Task: Select end time 09:00PM.
Action: Mouse moved to (646, 79)
Screenshot: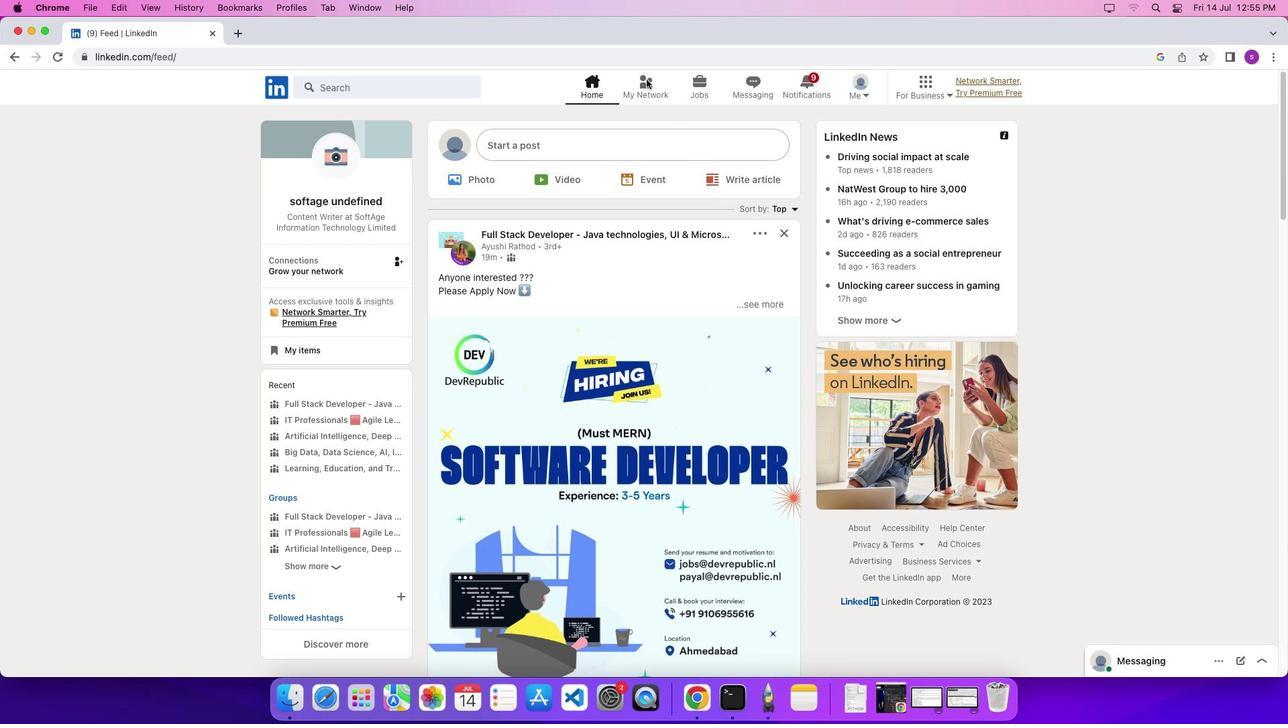 
Action: Mouse pressed left at (646, 79)
Screenshot: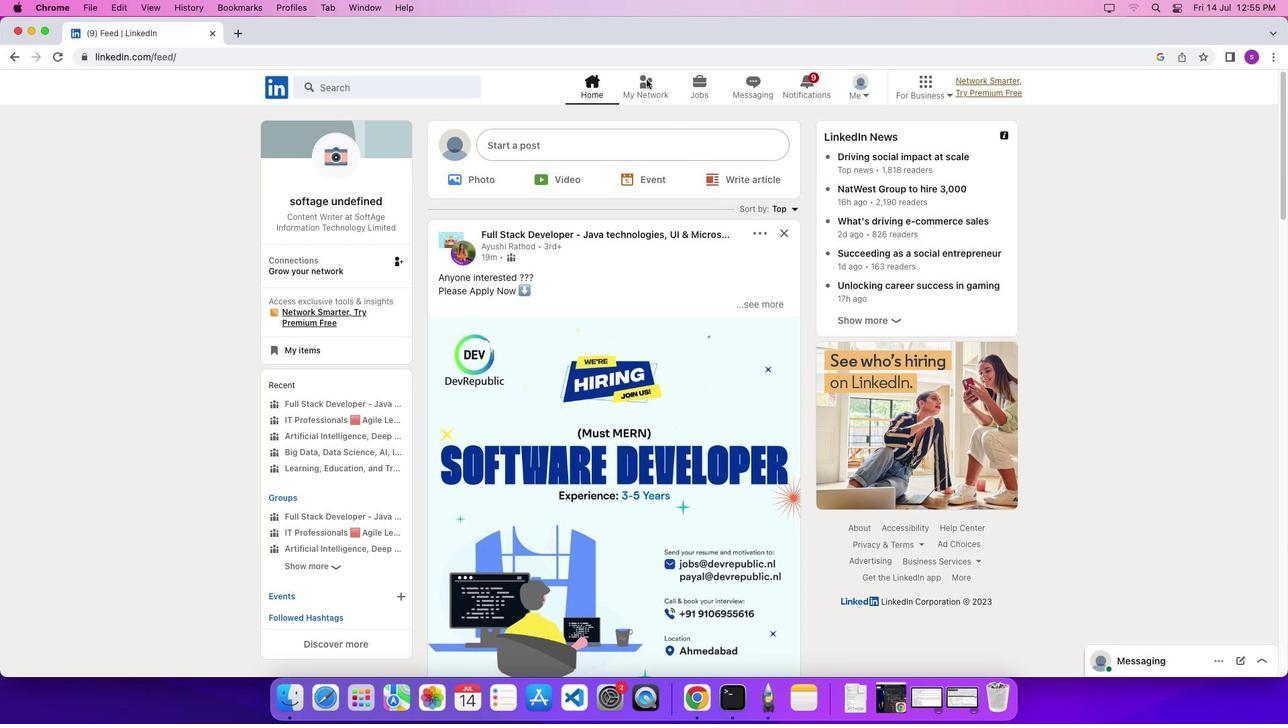 
Action: Mouse pressed left at (646, 79)
Screenshot: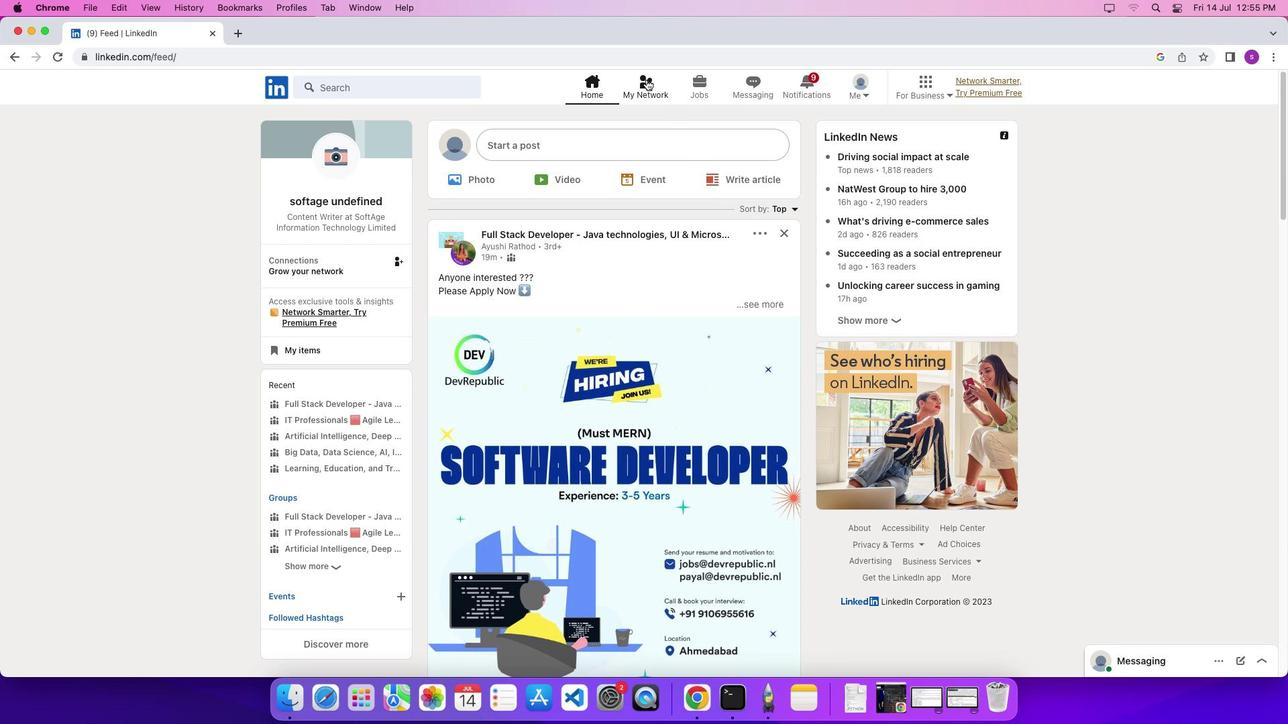 
Action: Mouse moved to (347, 258)
Screenshot: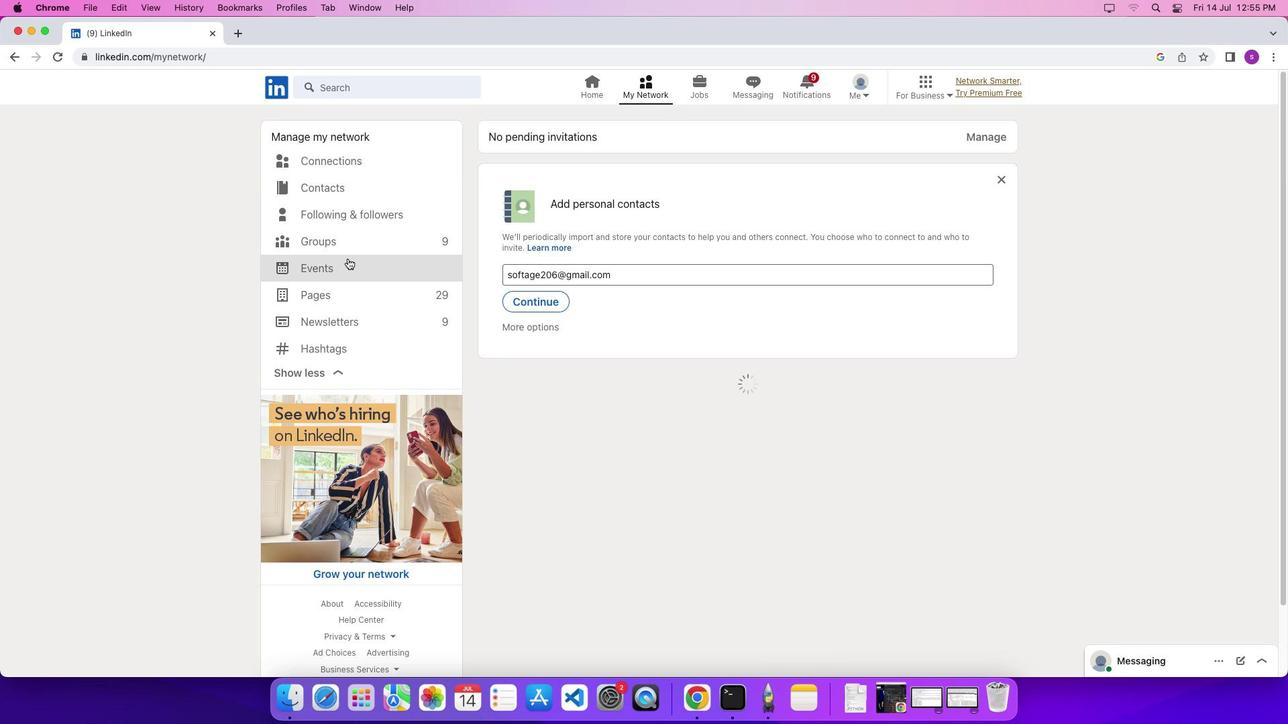 
Action: Mouse pressed left at (347, 258)
Screenshot: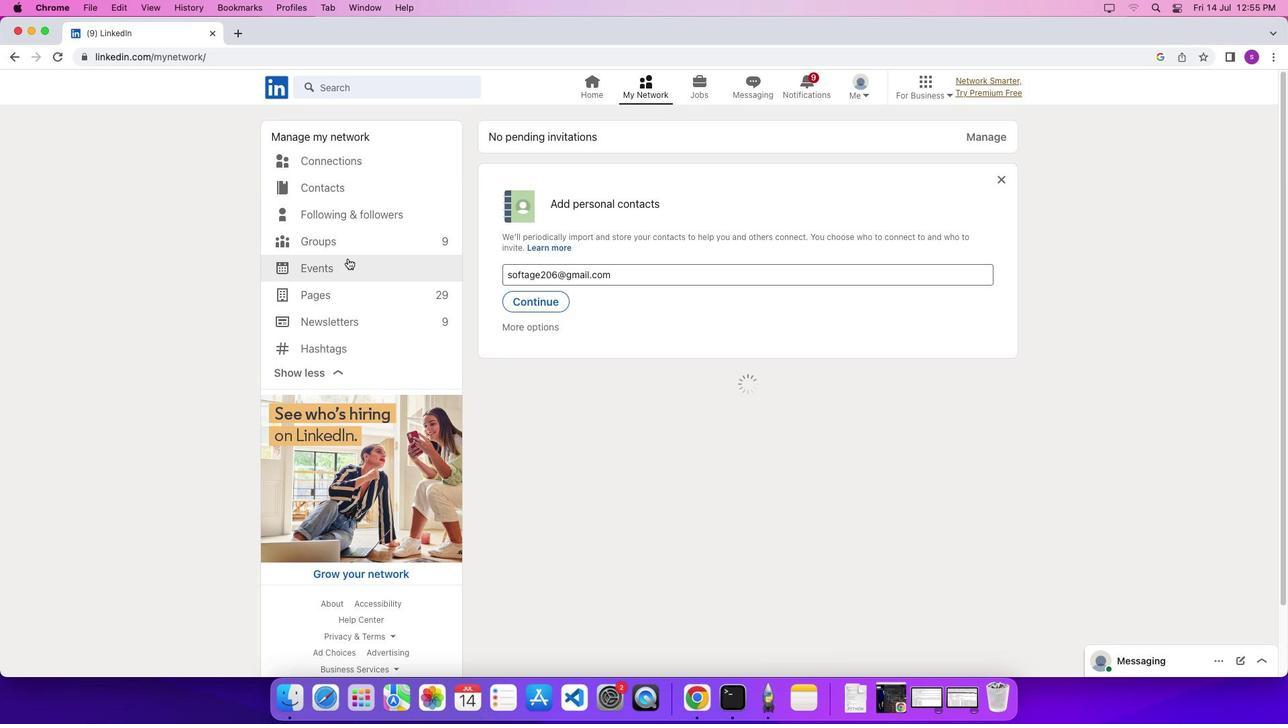 
Action: Mouse moved to (342, 261)
Screenshot: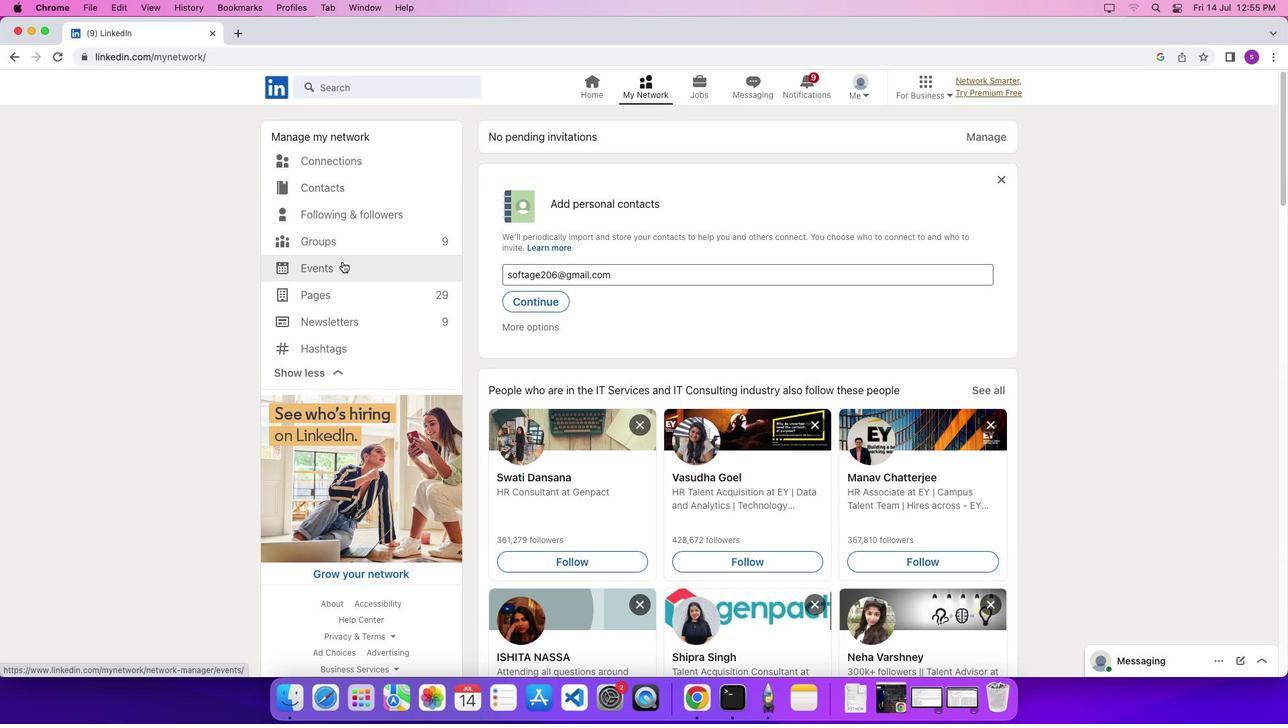 
Action: Mouse pressed left at (342, 261)
Screenshot: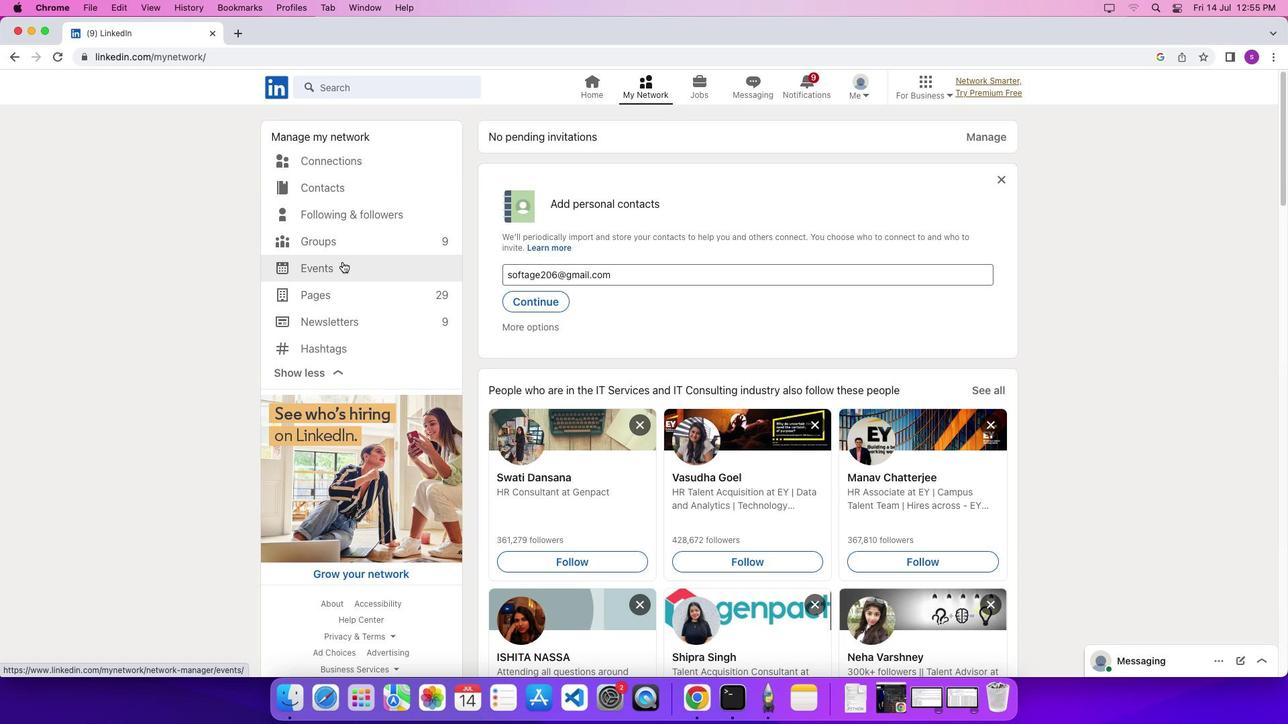 
Action: Mouse moved to (762, 140)
Screenshot: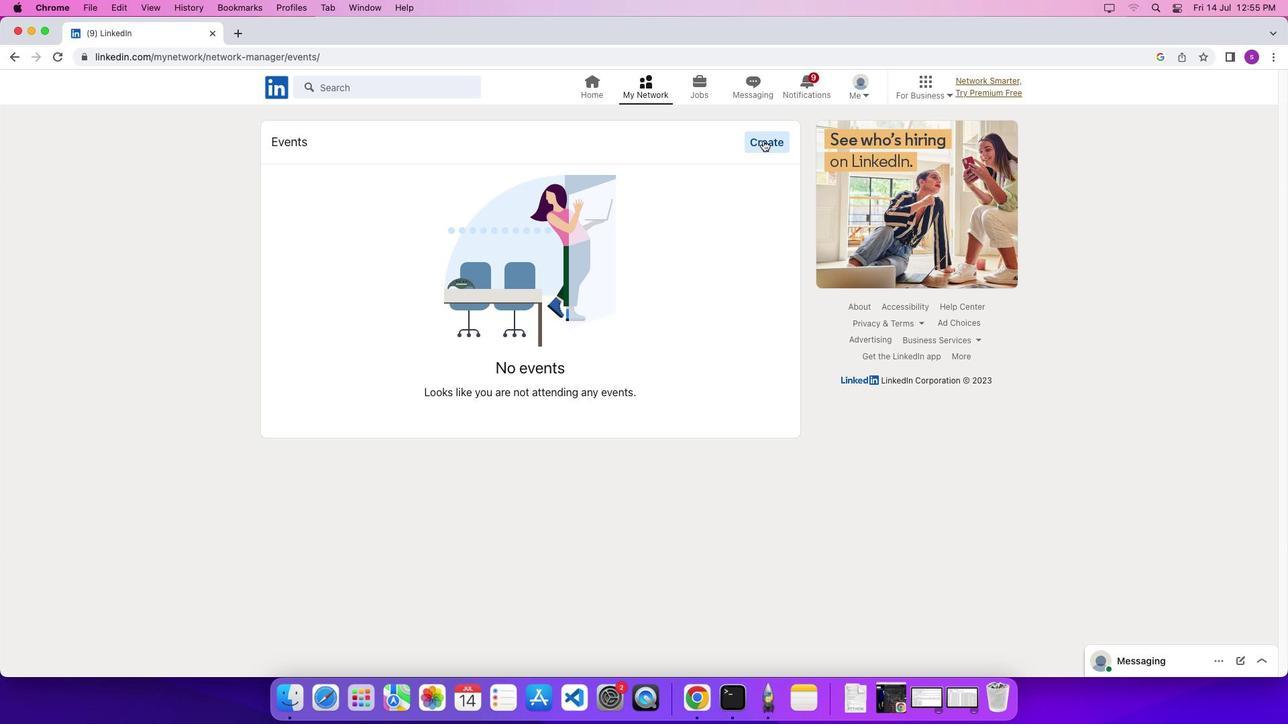 
Action: Mouse pressed left at (762, 140)
Screenshot: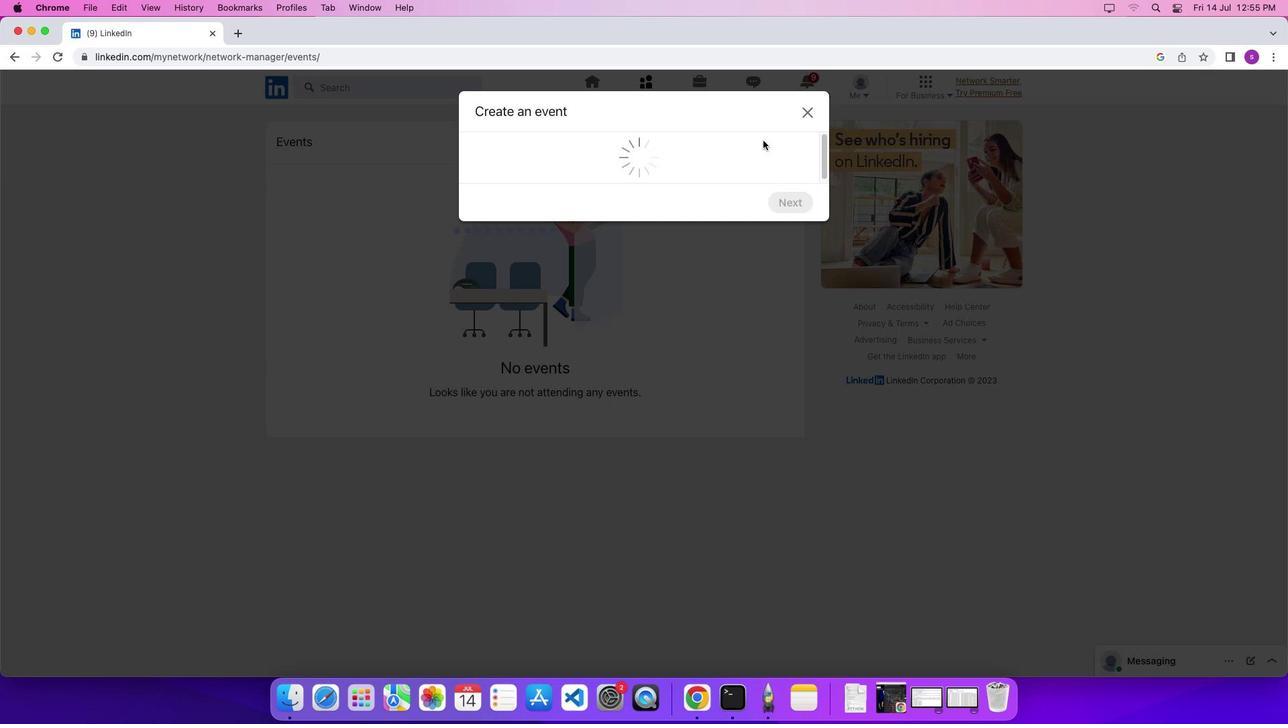 
Action: Mouse moved to (623, 420)
Screenshot: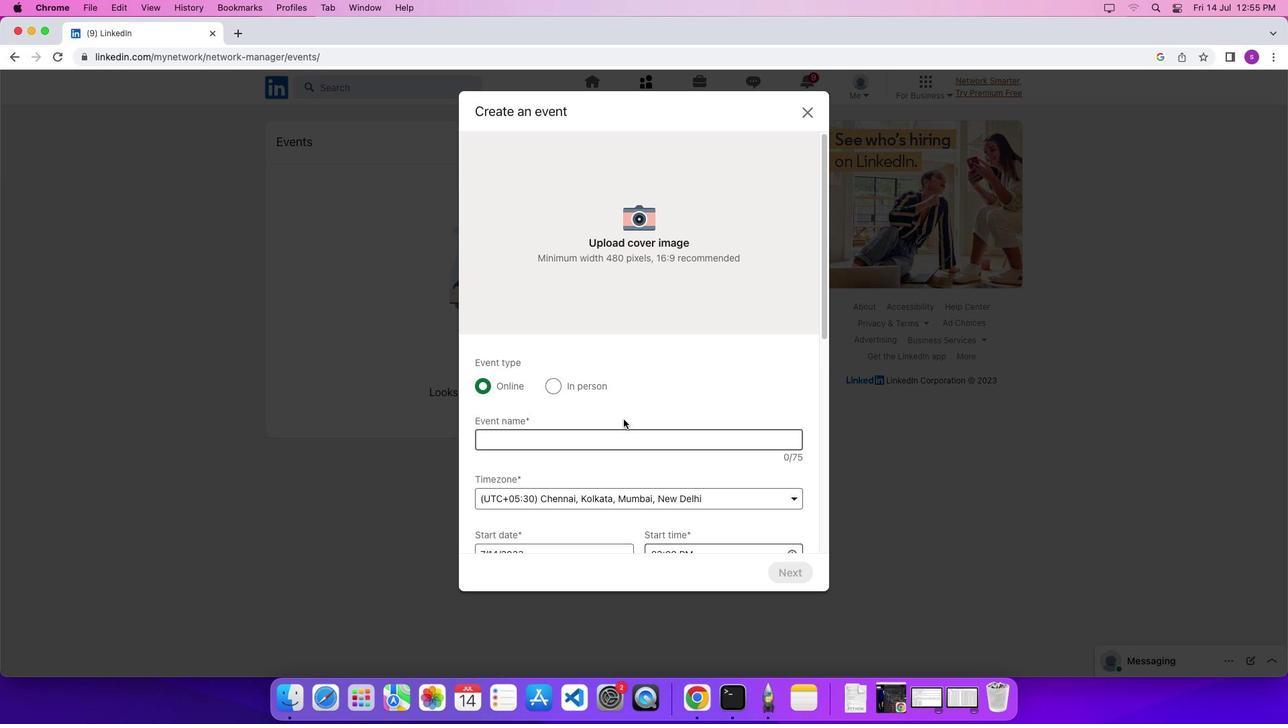 
Action: Mouse scrolled (623, 420) with delta (0, 0)
Screenshot: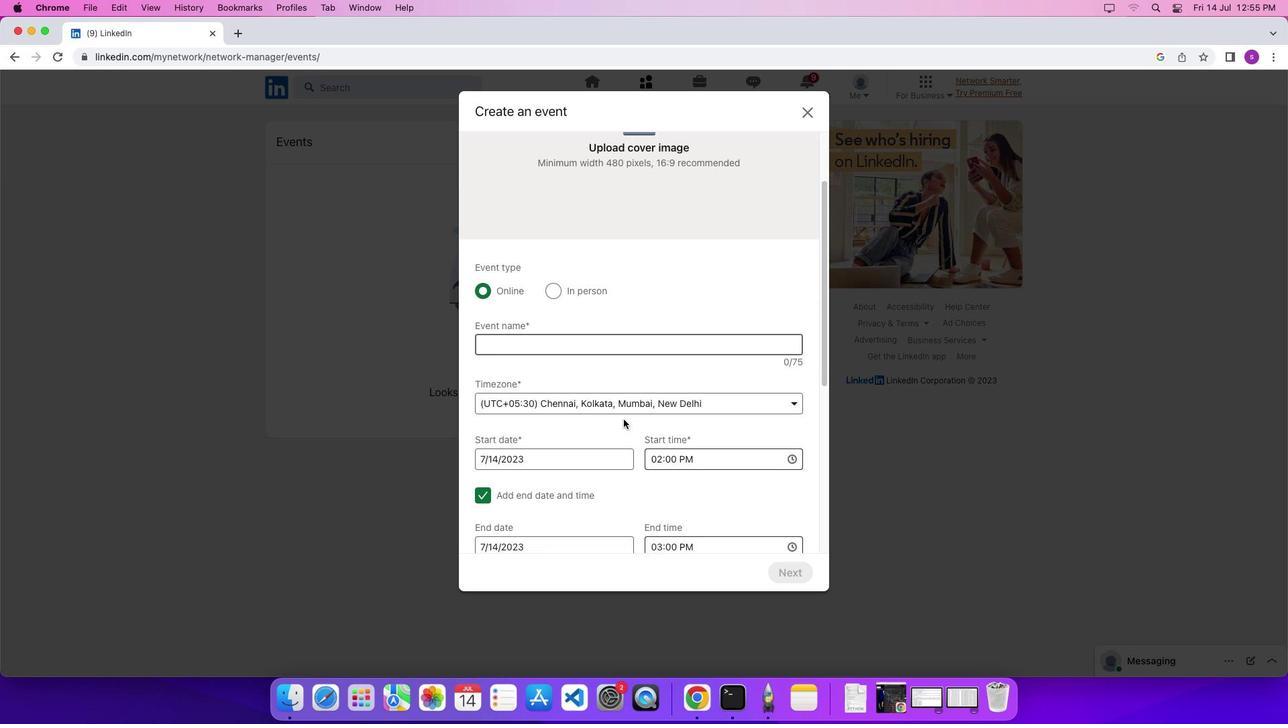 
Action: Mouse scrolled (623, 420) with delta (0, 0)
Screenshot: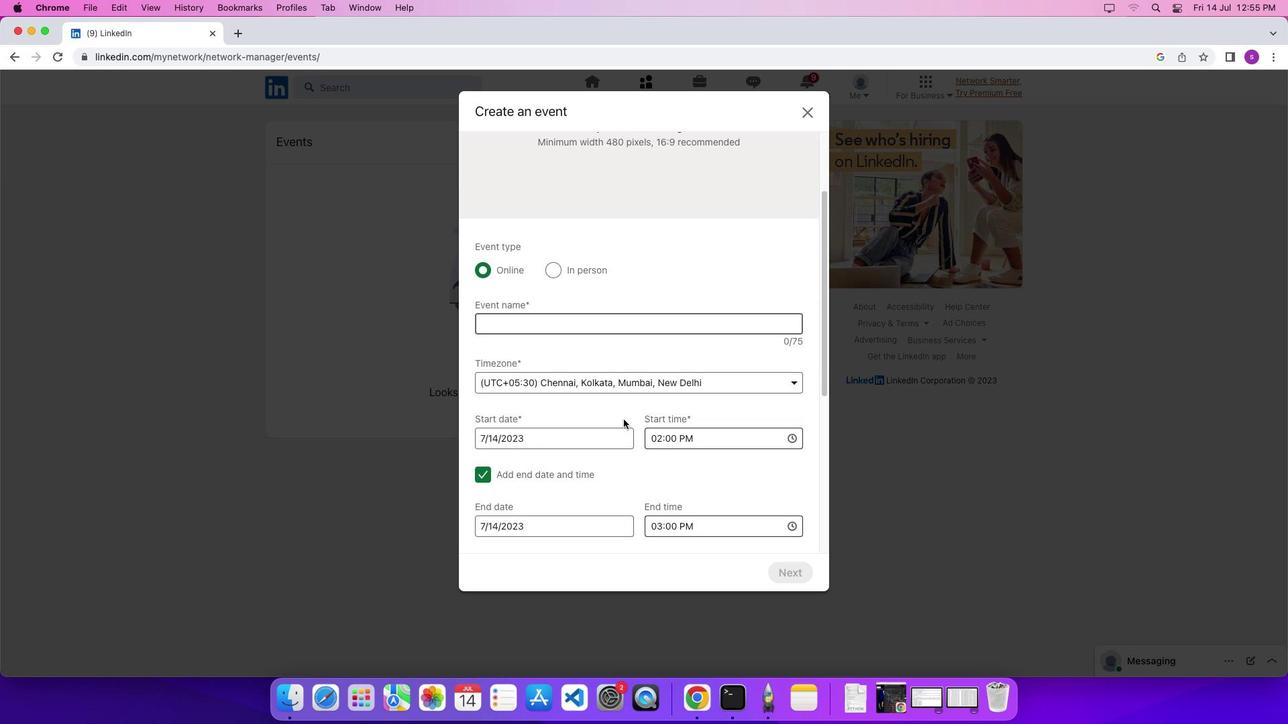 
Action: Mouse scrolled (623, 420) with delta (0, -2)
Screenshot: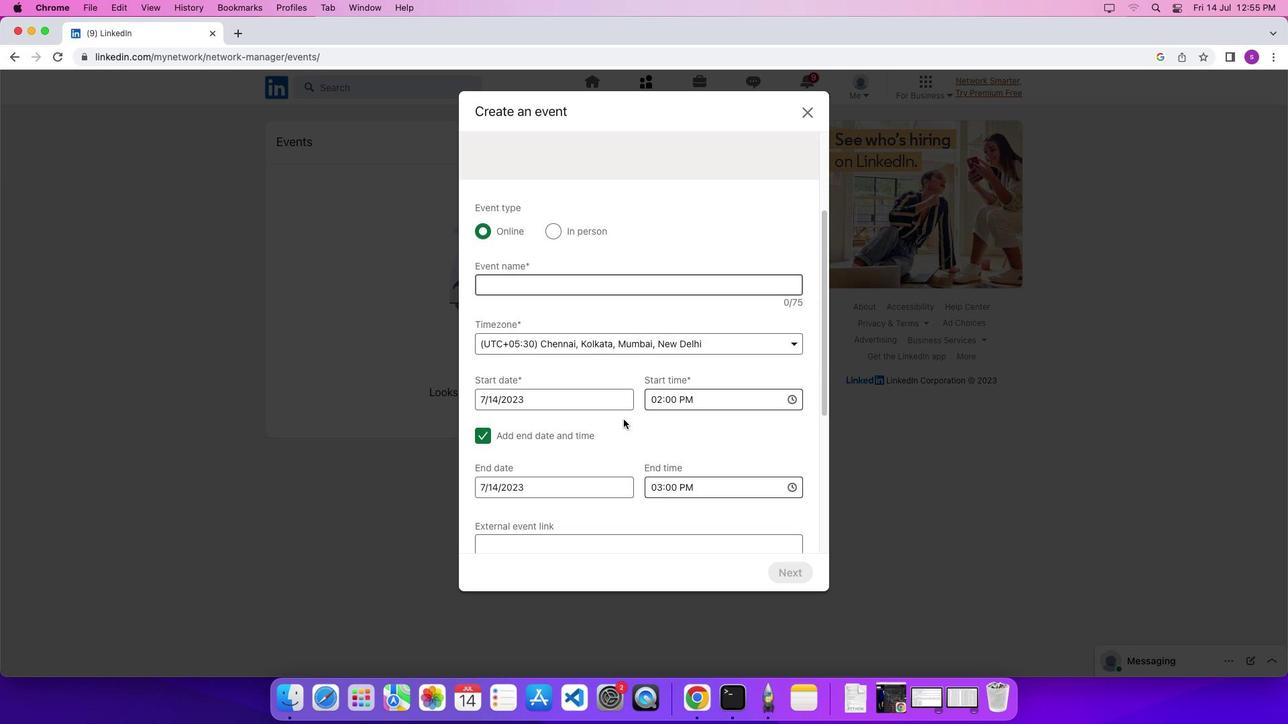 
Action: Mouse scrolled (623, 420) with delta (0, 0)
Screenshot: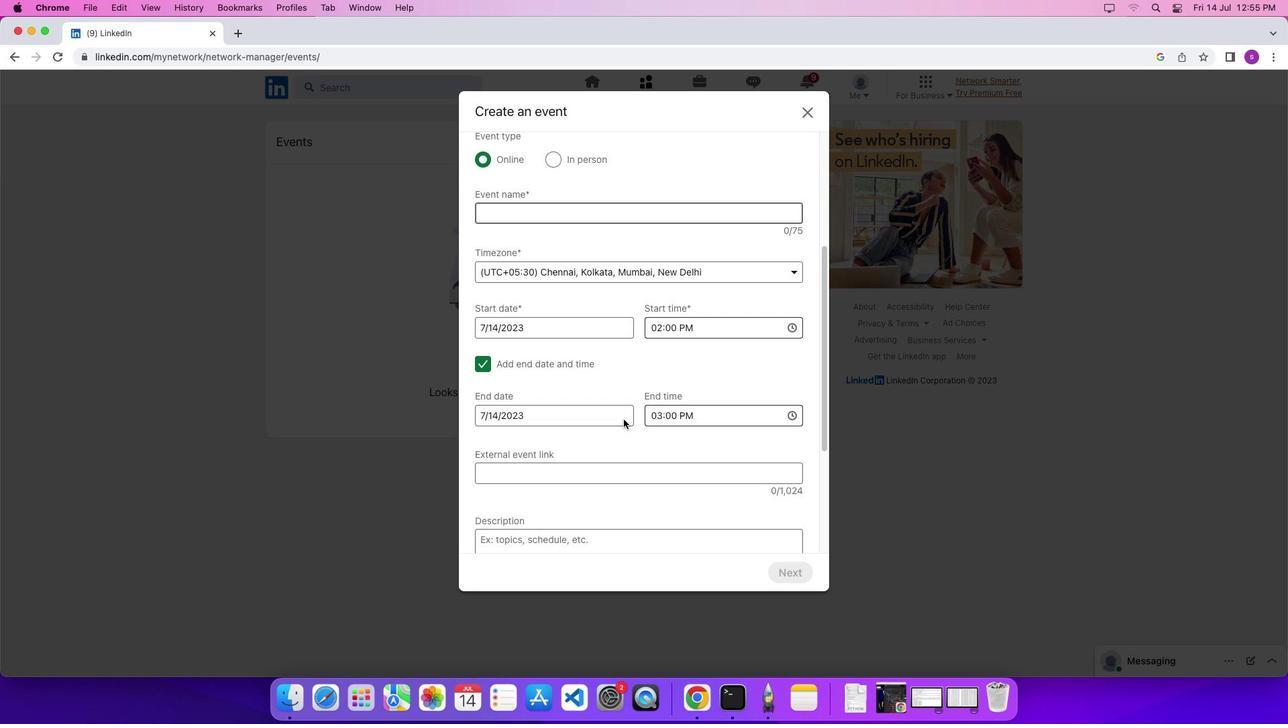 
Action: Mouse scrolled (623, 420) with delta (0, 0)
Screenshot: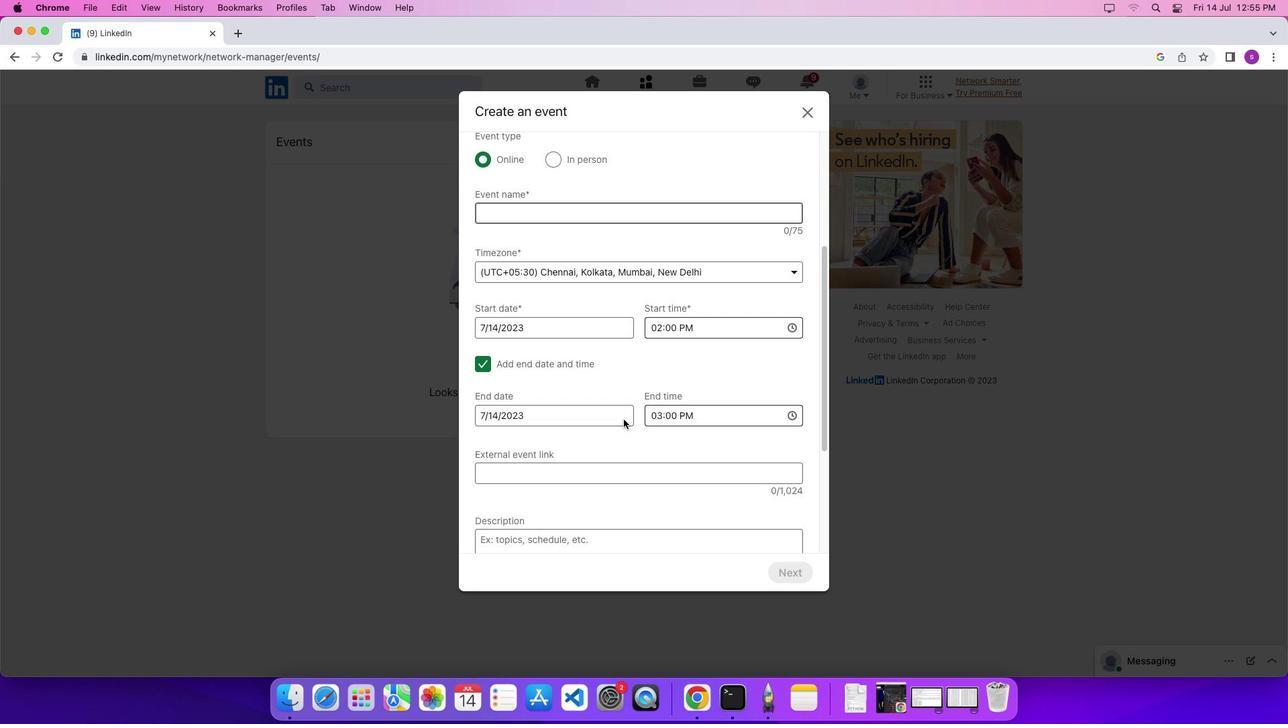 
Action: Mouse scrolled (623, 420) with delta (0, -2)
Screenshot: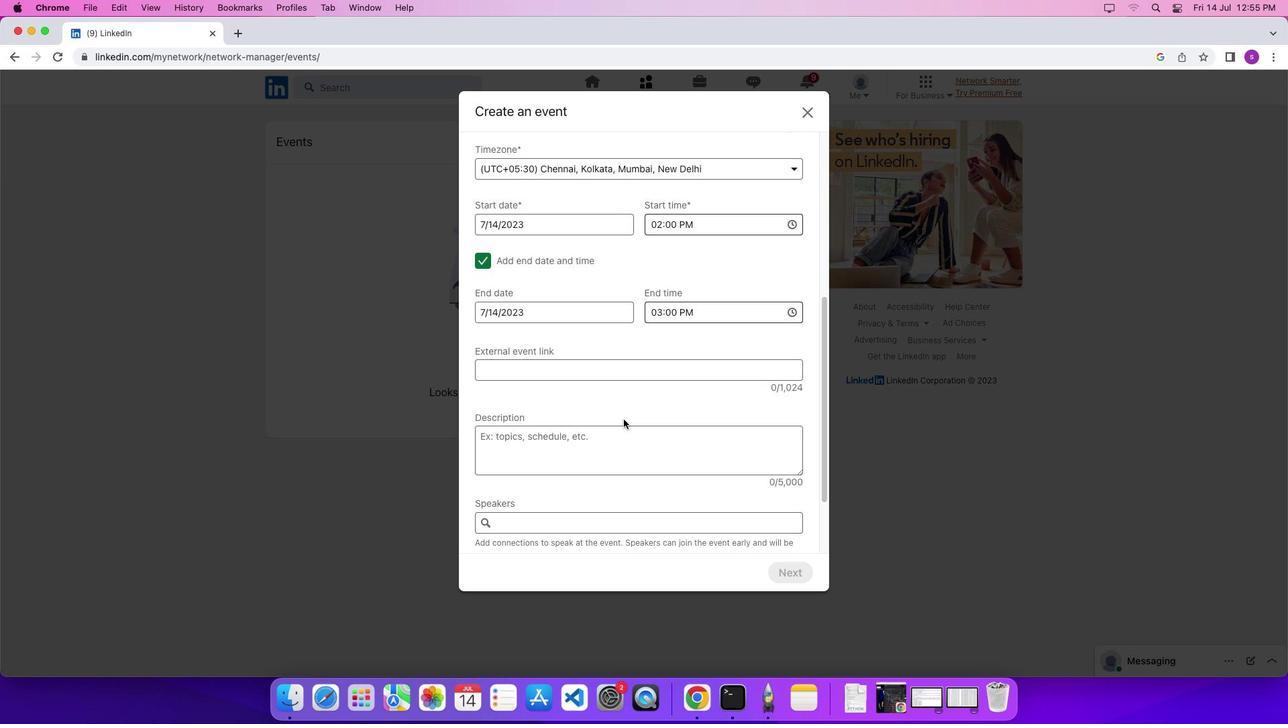 
Action: Mouse scrolled (623, 420) with delta (0, 0)
Screenshot: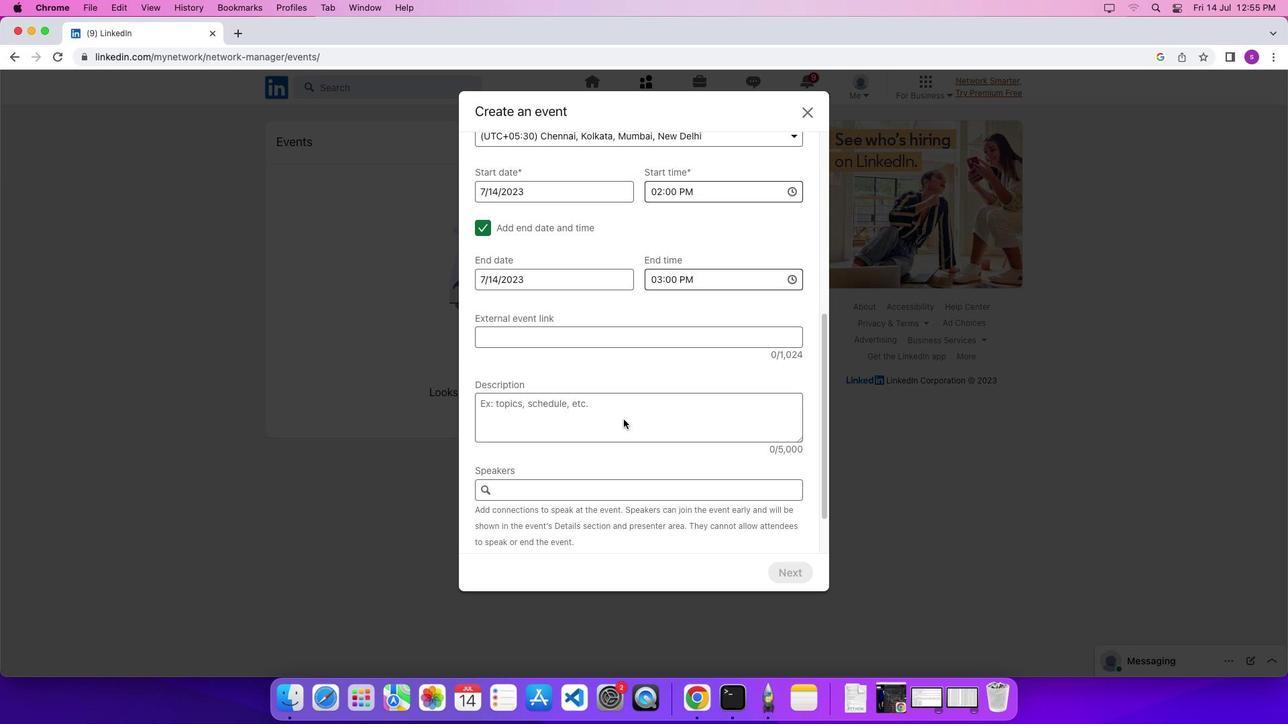 
Action: Mouse scrolled (623, 420) with delta (0, 0)
Screenshot: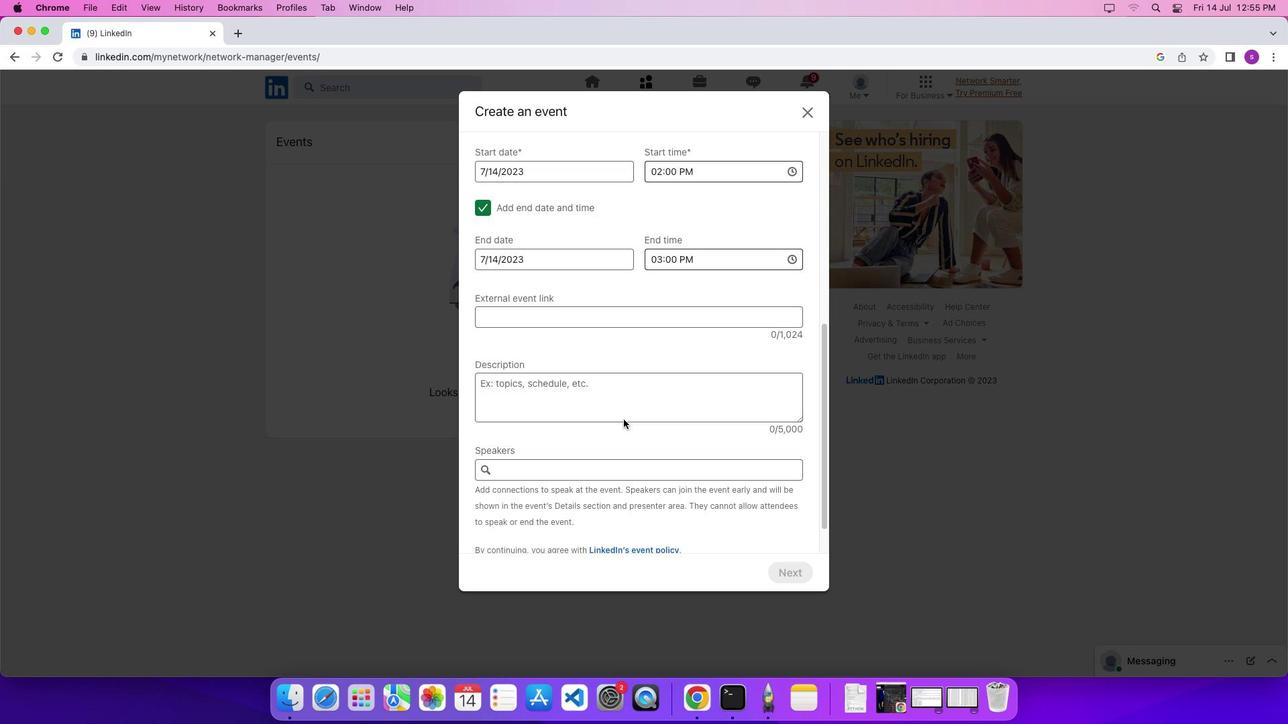 
Action: Mouse scrolled (623, 420) with delta (0, -2)
Screenshot: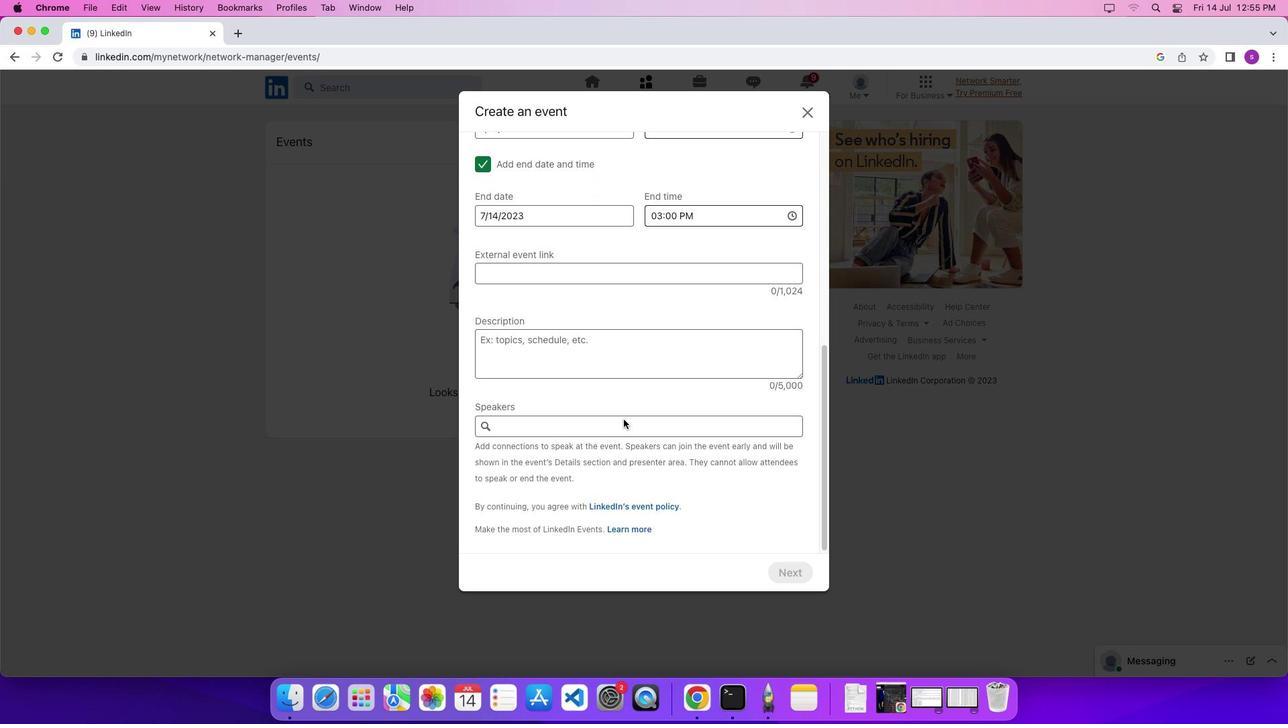 
Action: Mouse moved to (752, 213)
Screenshot: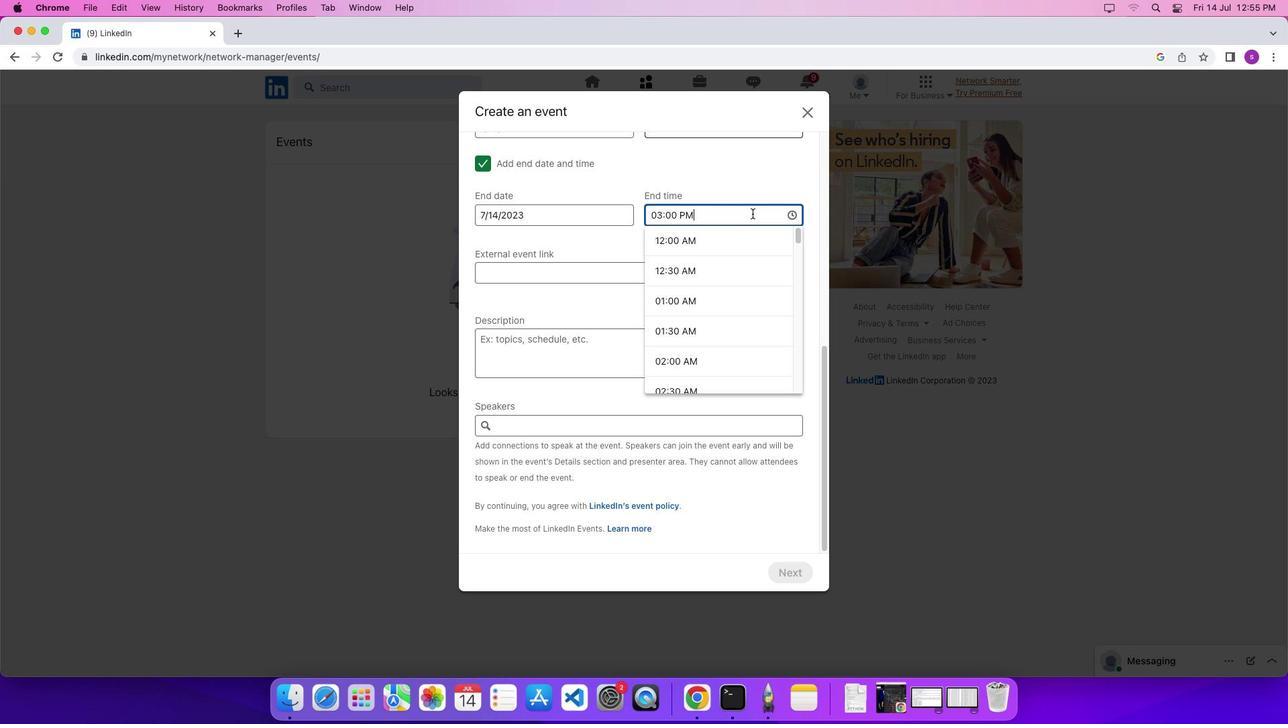 
Action: Mouse pressed left at (752, 213)
Screenshot: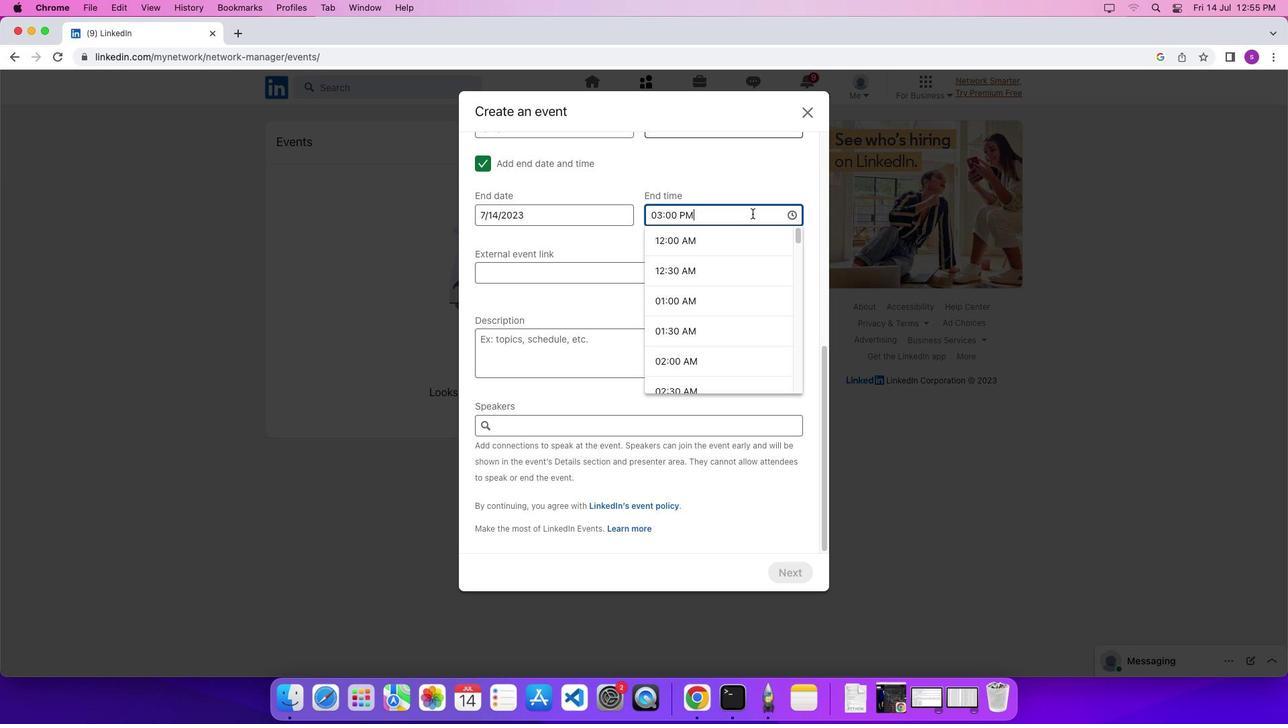 
Action: Mouse moved to (735, 281)
Screenshot: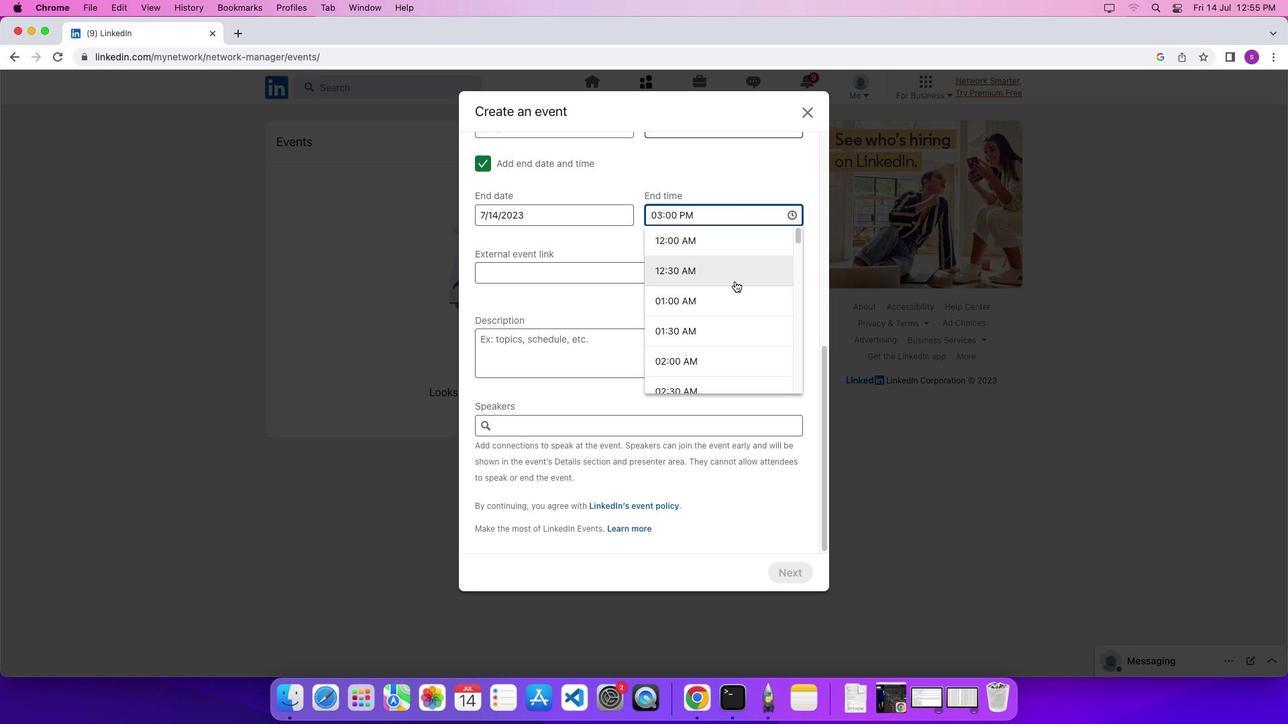 
Action: Mouse scrolled (735, 281) with delta (0, 0)
Screenshot: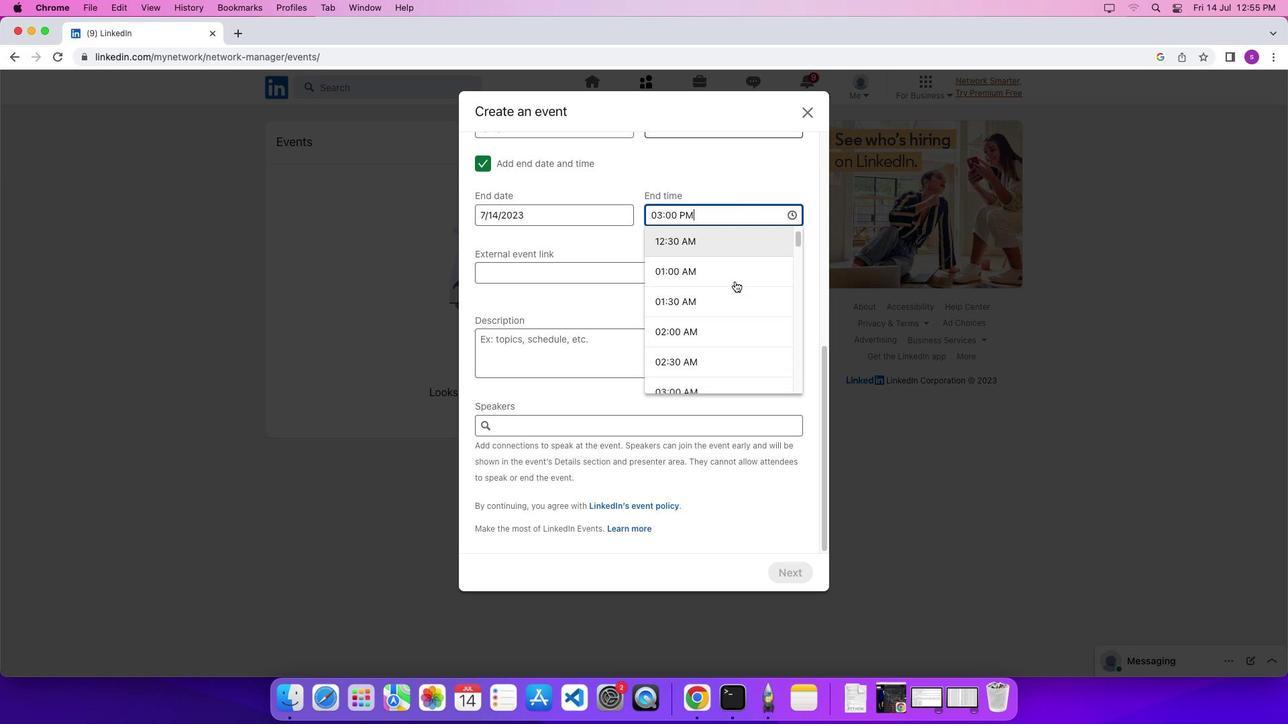 
Action: Mouse scrolled (735, 281) with delta (0, 0)
Screenshot: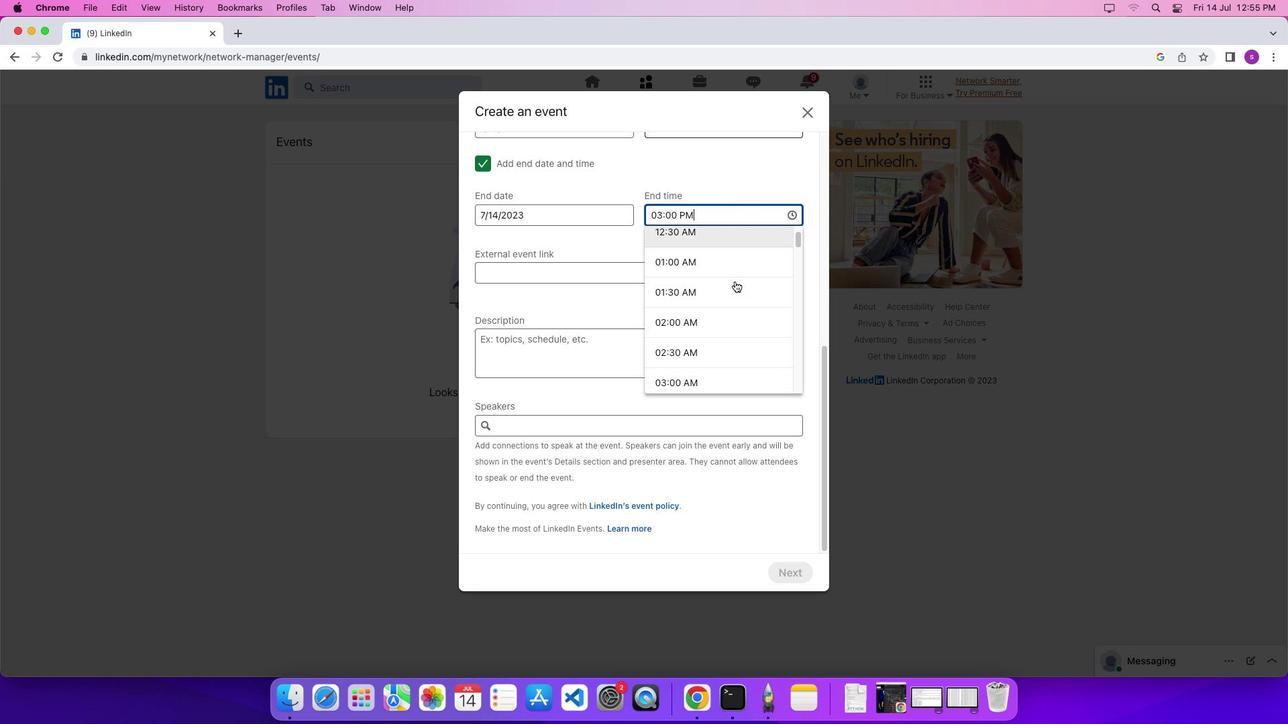 
Action: Mouse scrolled (735, 281) with delta (0, 0)
Screenshot: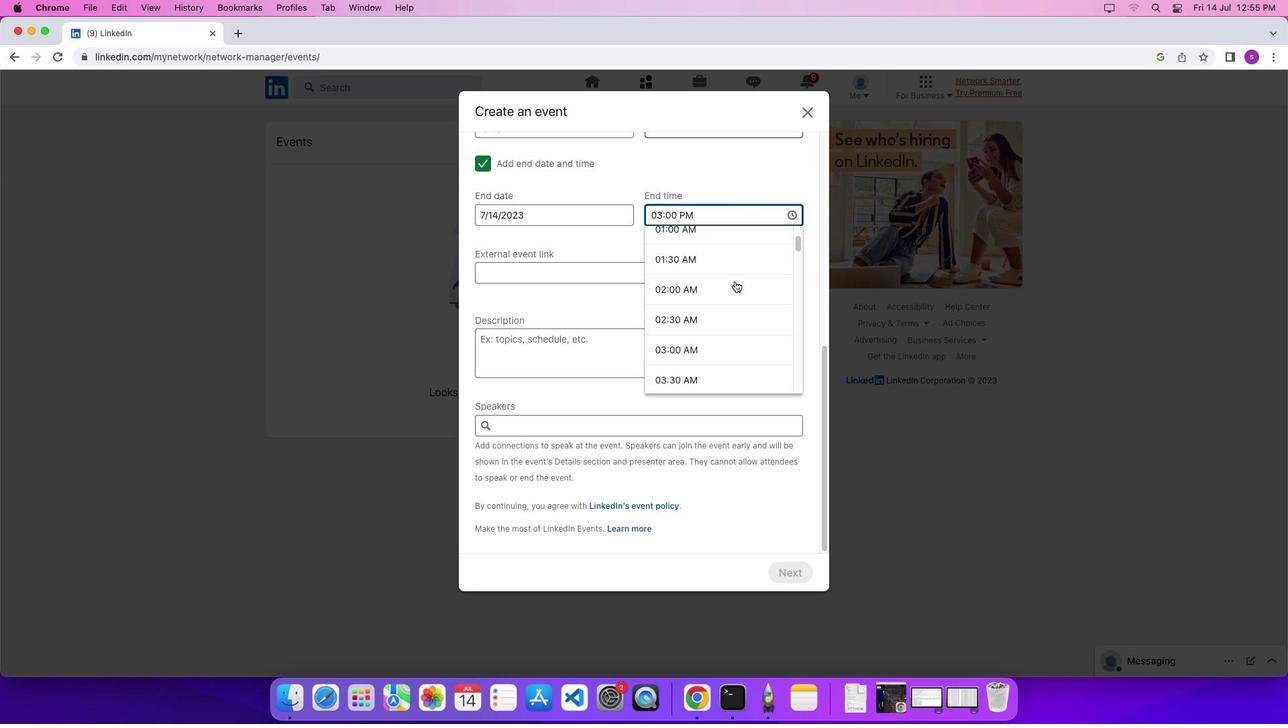 
Action: Mouse scrolled (735, 281) with delta (0, 0)
Screenshot: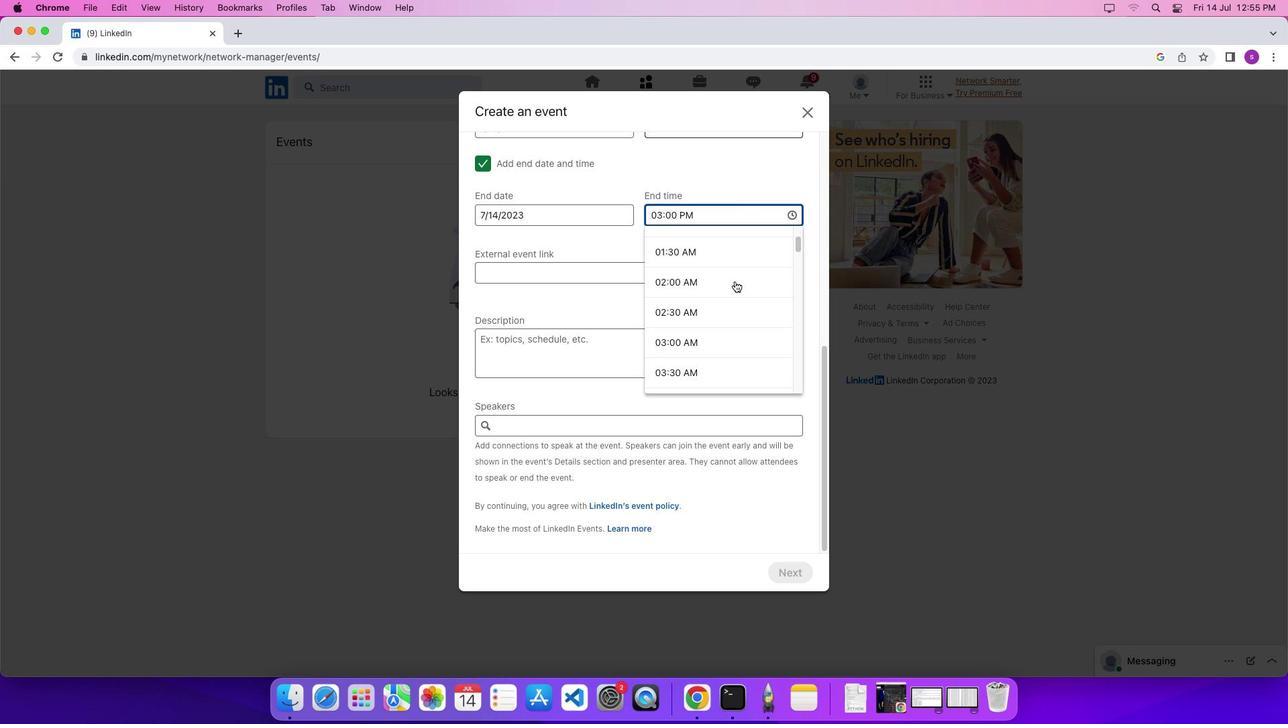 
Action: Mouse scrolled (735, 281) with delta (0, 0)
Screenshot: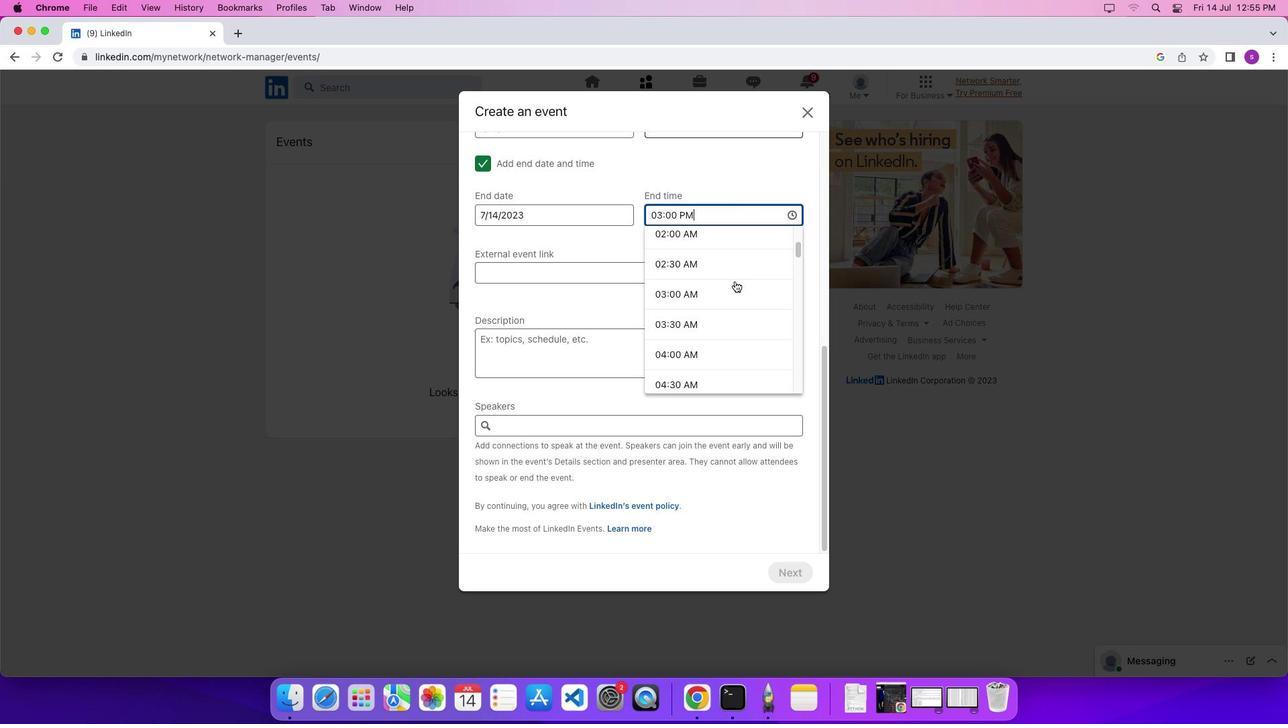 
Action: Mouse scrolled (735, 281) with delta (0, 0)
Screenshot: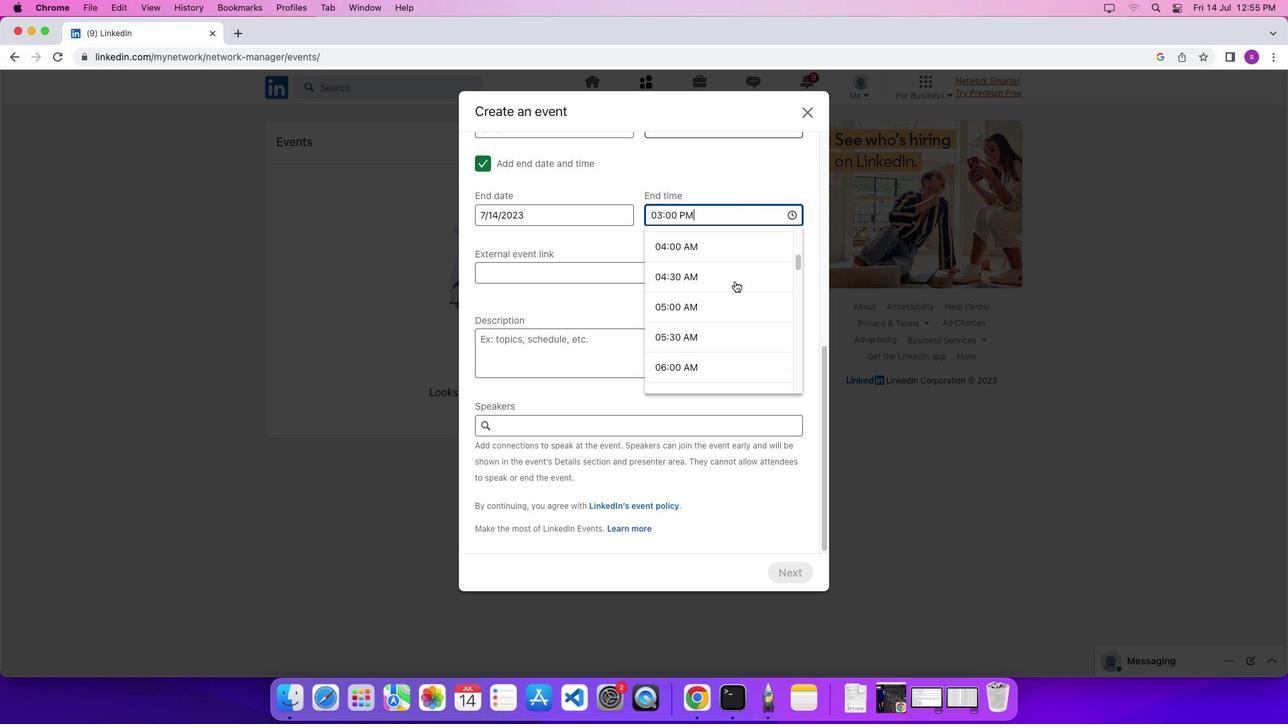 
Action: Mouse scrolled (735, 281) with delta (0, -2)
Screenshot: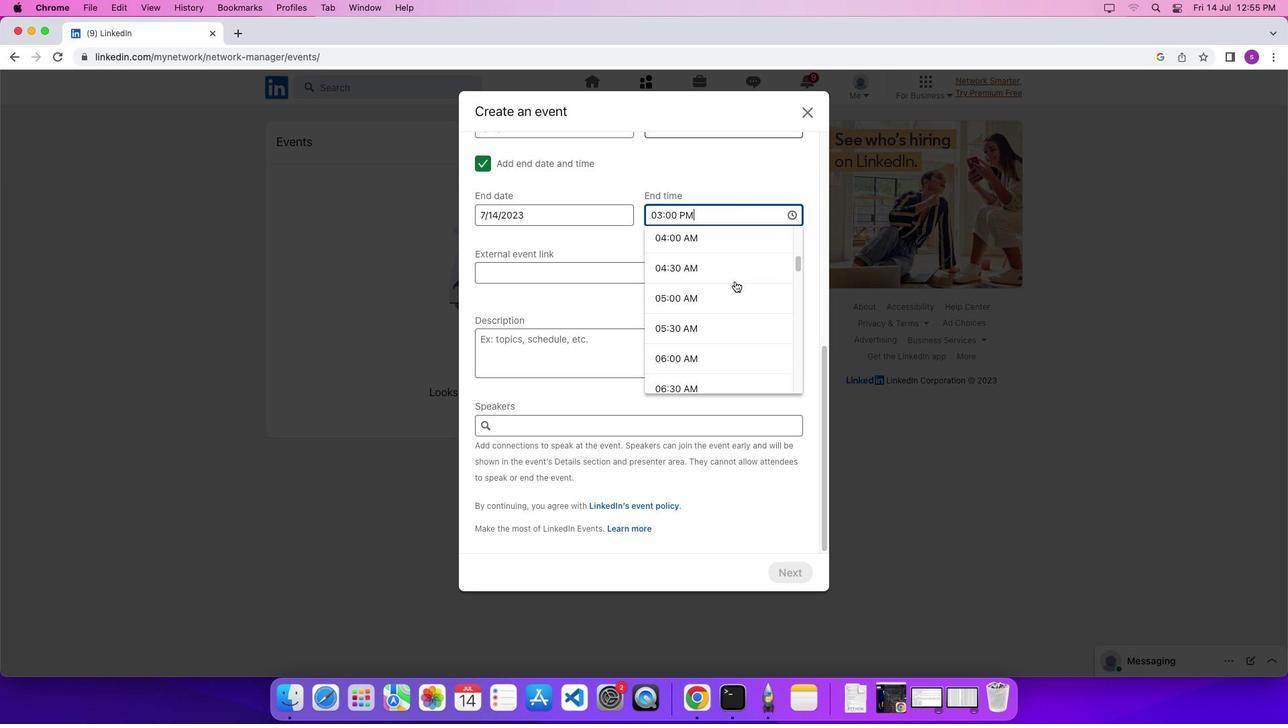 
Action: Mouse scrolled (735, 281) with delta (0, 0)
Screenshot: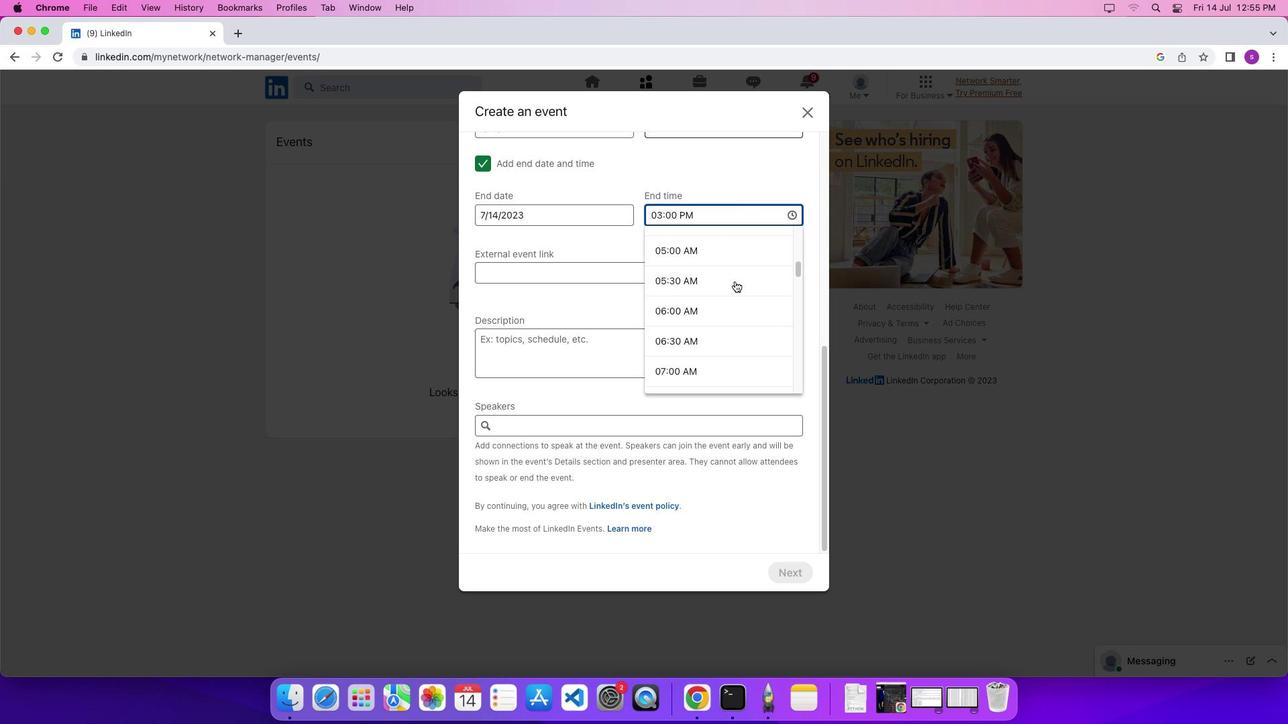 
Action: Mouse scrolled (735, 281) with delta (0, 0)
Screenshot: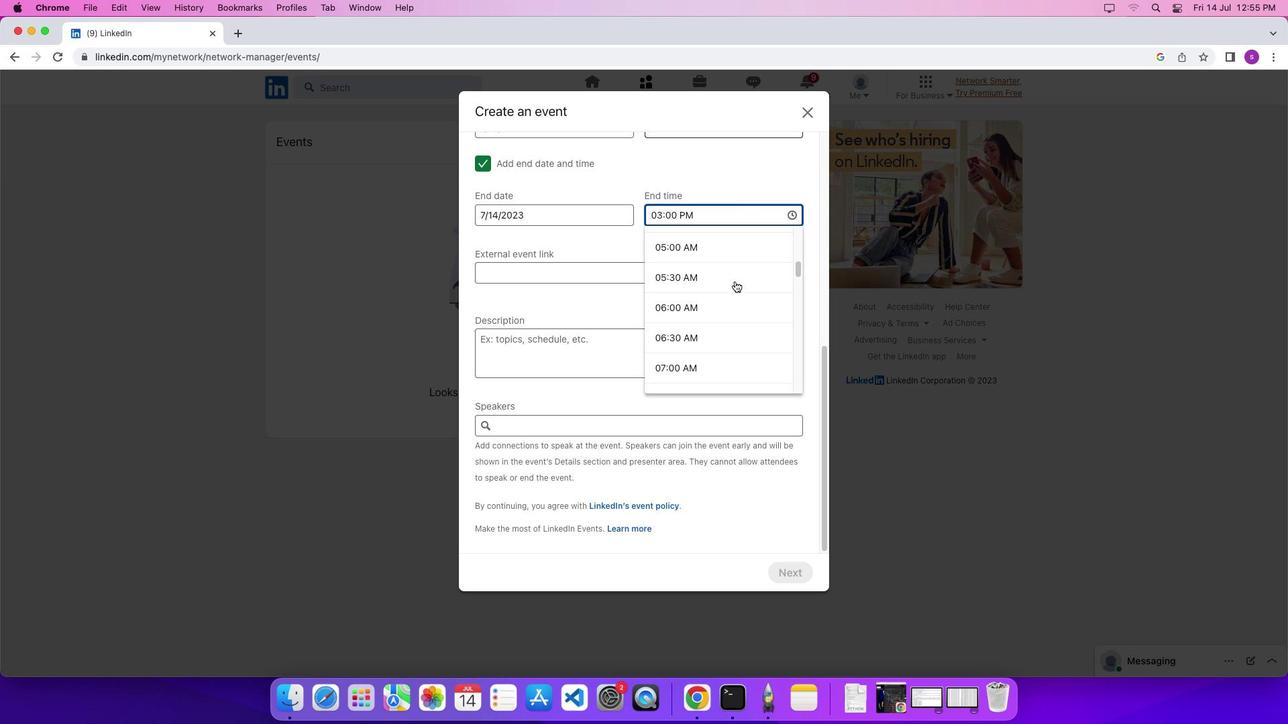 
Action: Mouse scrolled (735, 281) with delta (0, 0)
Screenshot: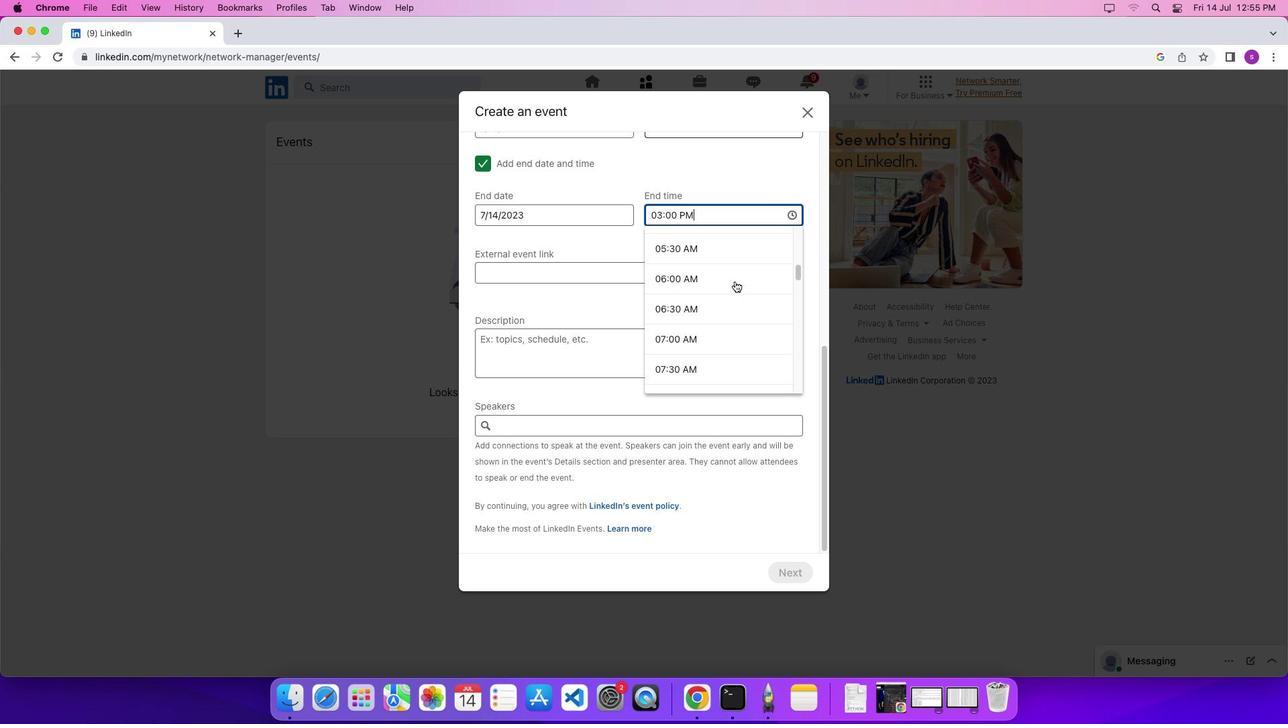 
Action: Mouse scrolled (735, 281) with delta (0, 0)
Screenshot: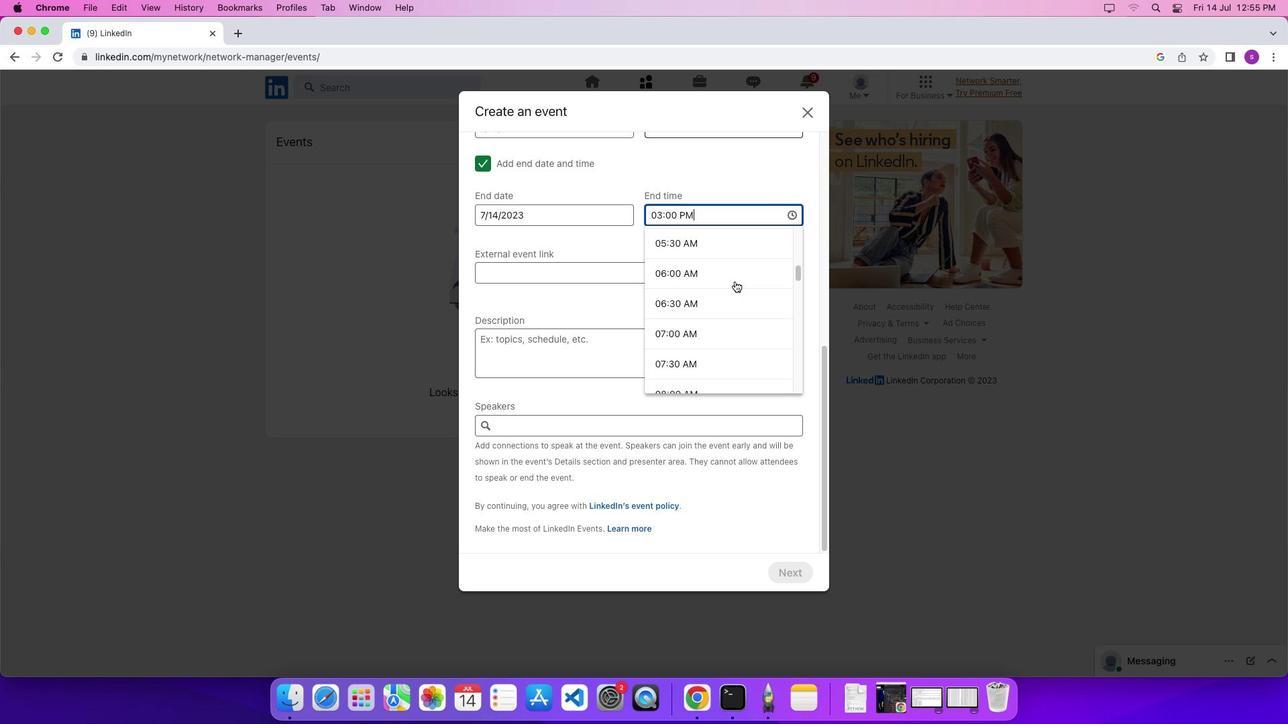 
Action: Mouse scrolled (735, 281) with delta (0, 0)
Screenshot: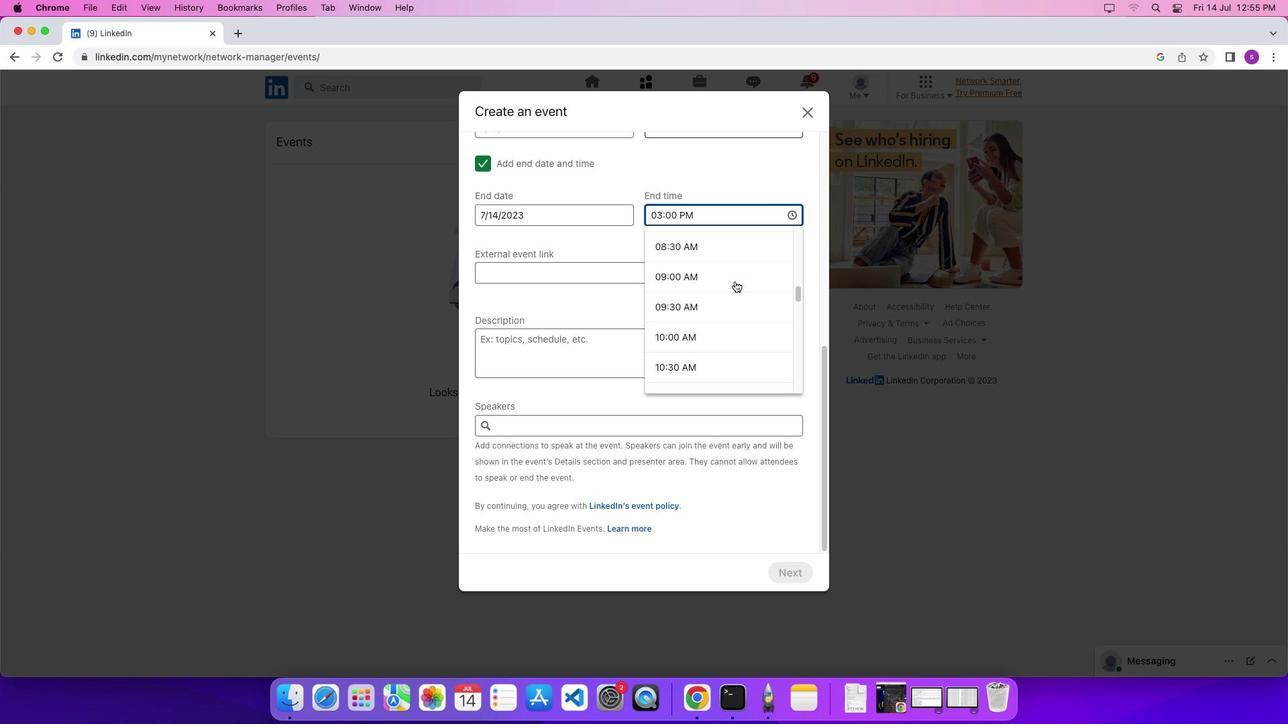 
Action: Mouse scrolled (735, 281) with delta (0, 0)
Screenshot: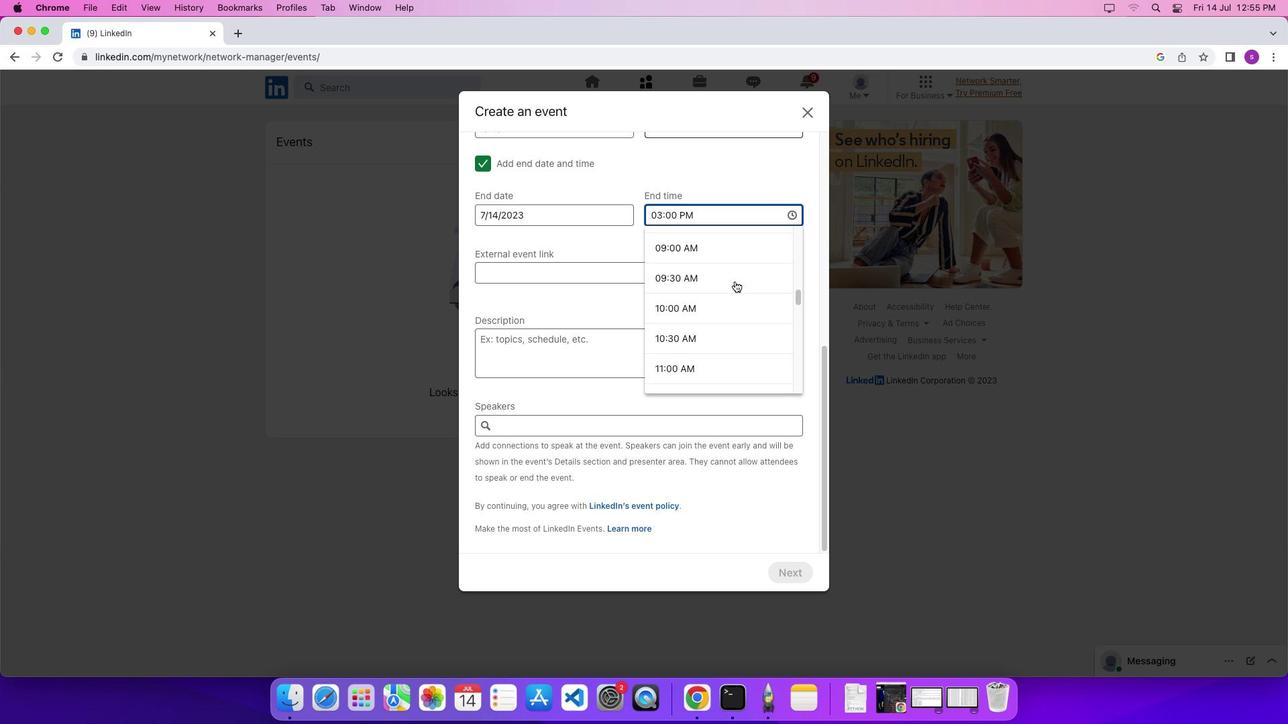 
Action: Mouse scrolled (735, 281) with delta (0, -4)
Screenshot: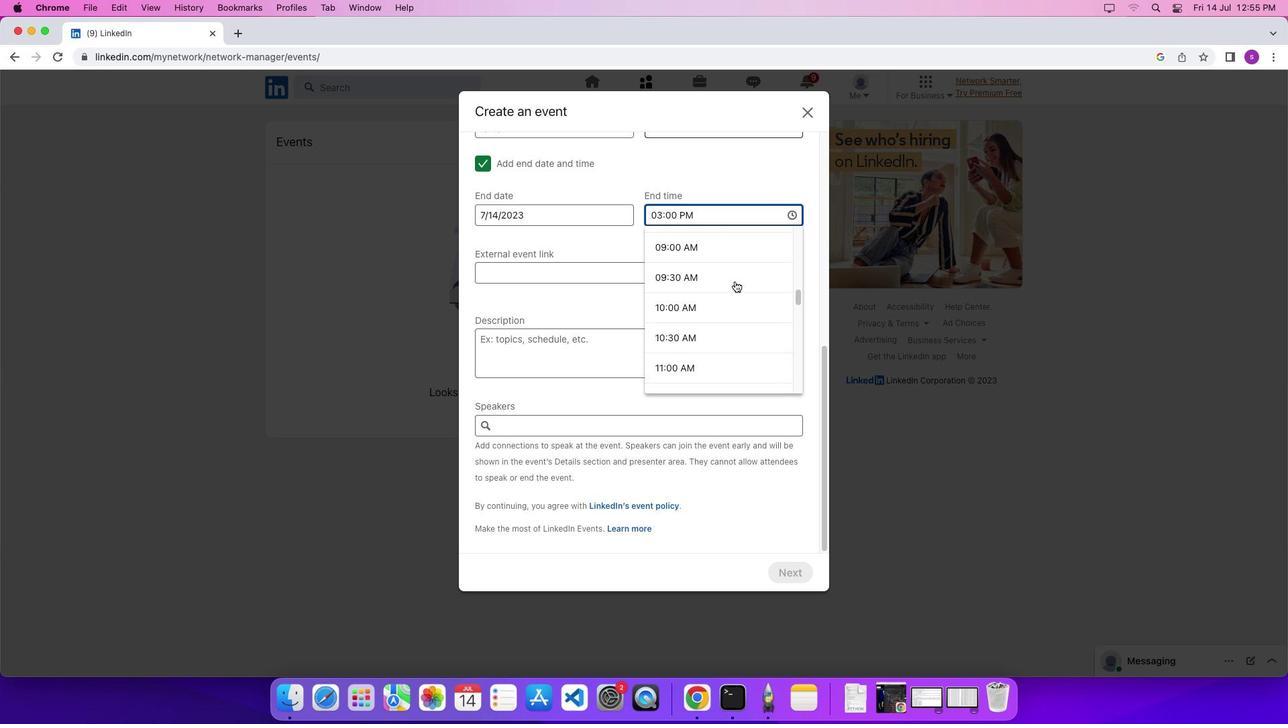 
Action: Mouse scrolled (735, 281) with delta (0, 0)
Screenshot: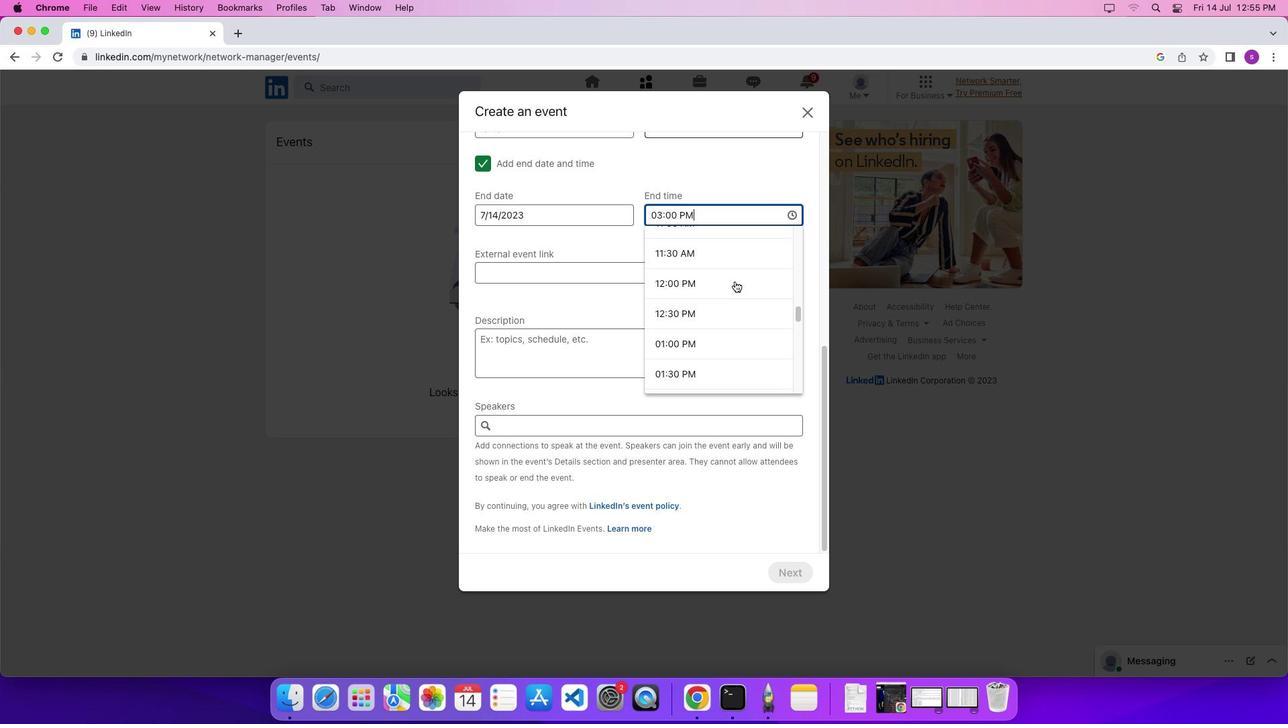
Action: Mouse scrolled (735, 281) with delta (0, 0)
Screenshot: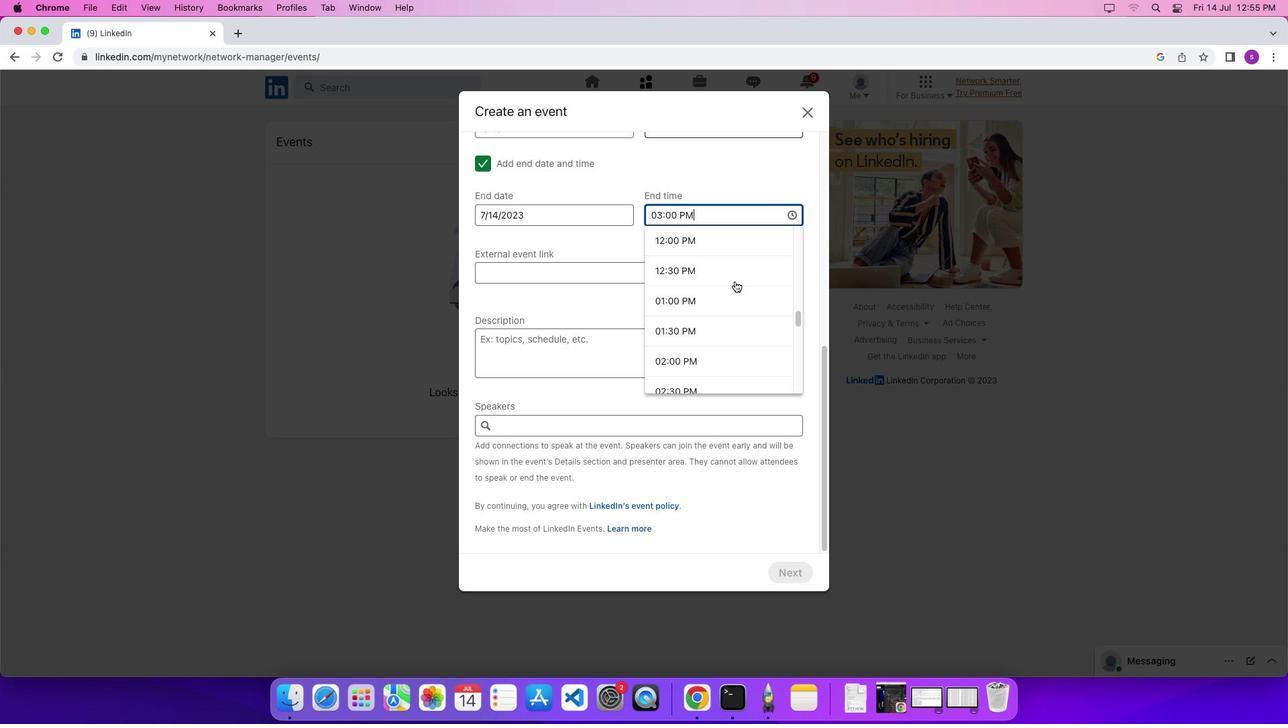 
Action: Mouse scrolled (735, 281) with delta (0, -3)
Screenshot: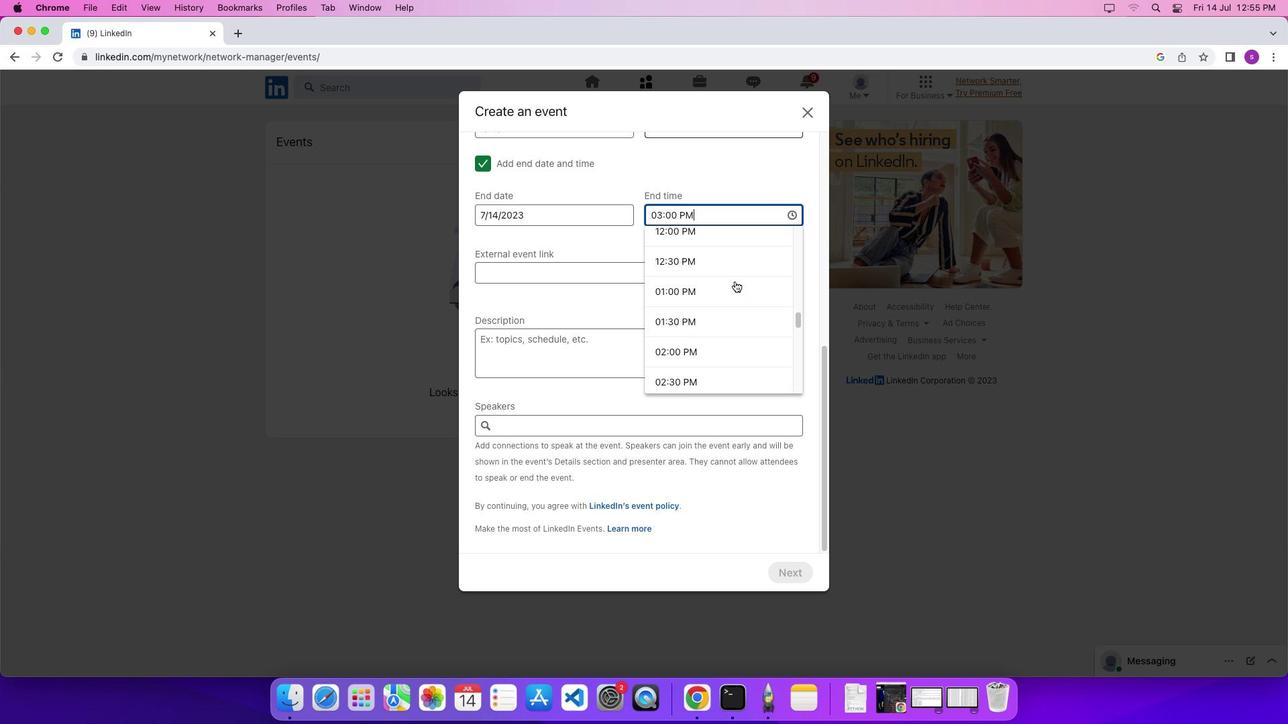 
Action: Mouse scrolled (735, 281) with delta (0, 0)
Screenshot: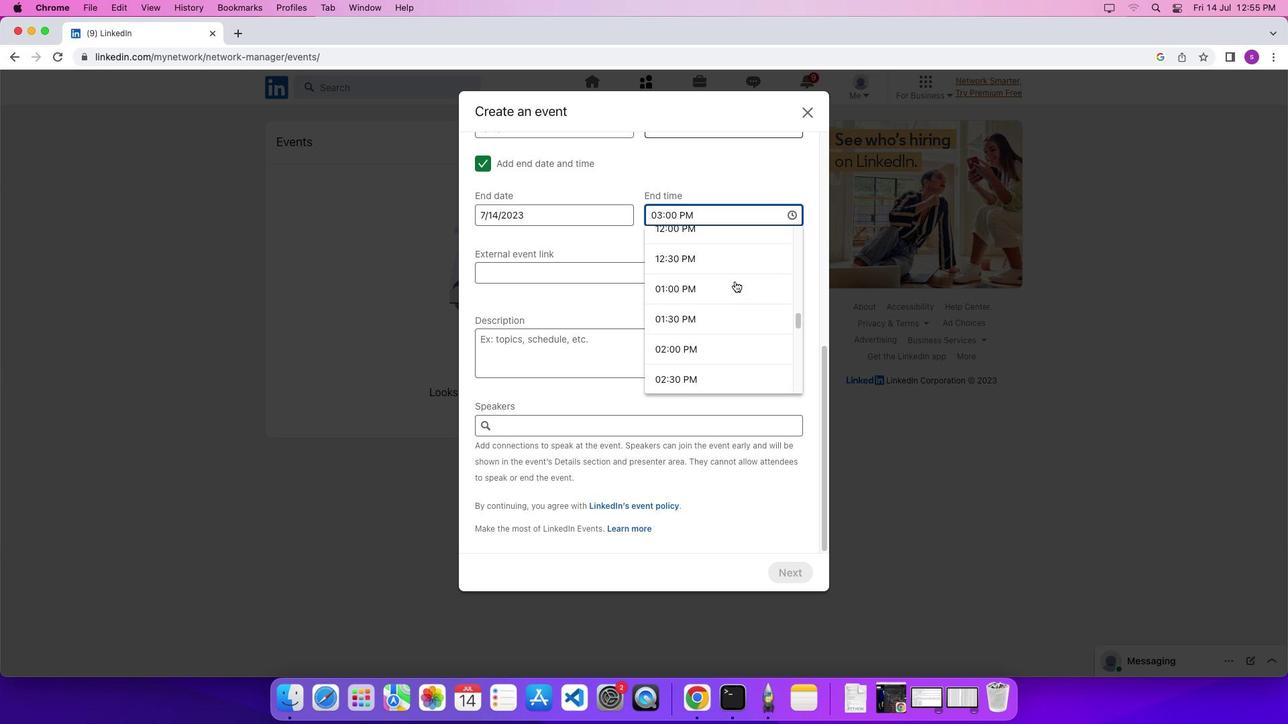 
Action: Mouse scrolled (735, 281) with delta (0, 0)
Screenshot: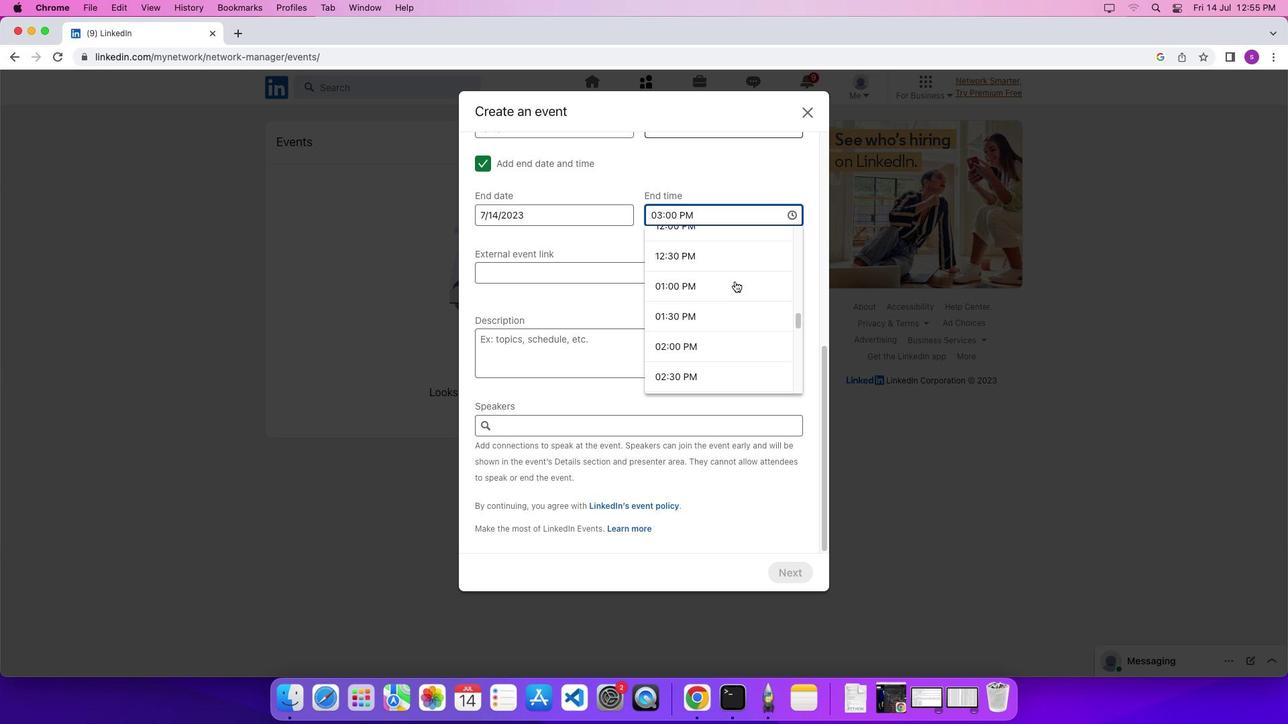 
Action: Mouse scrolled (735, 281) with delta (0, 0)
Screenshot: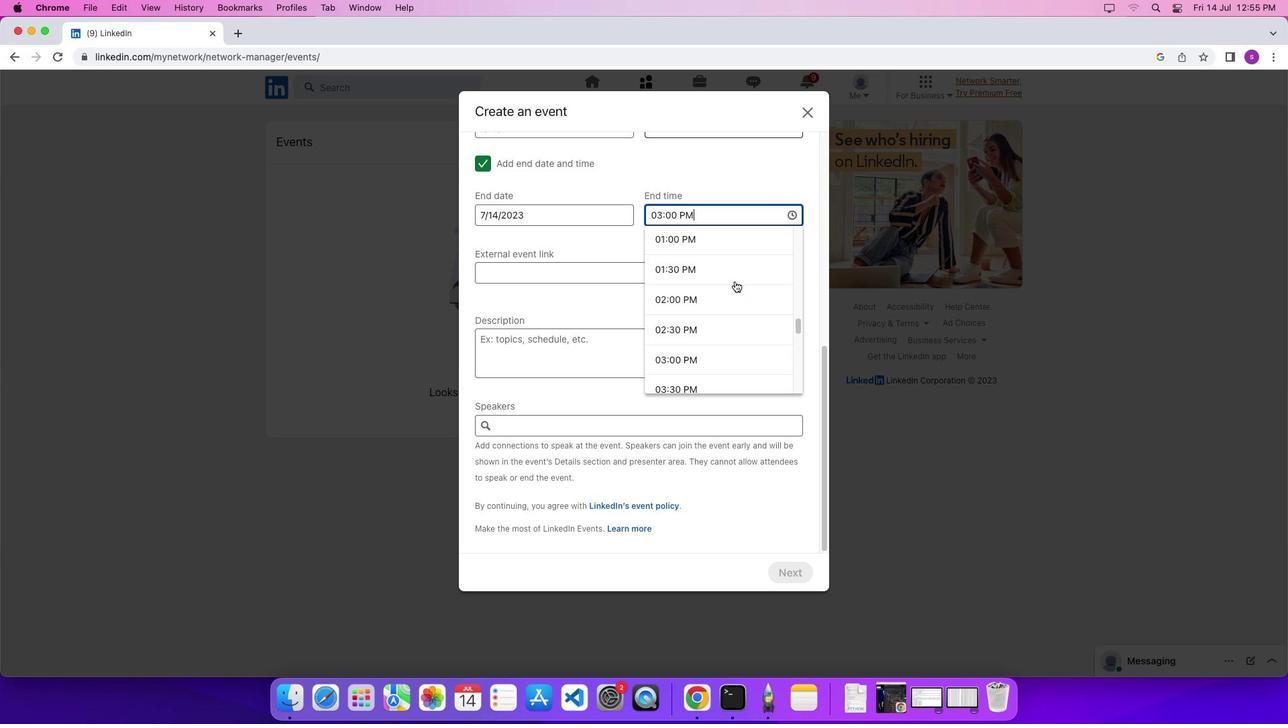 
Action: Mouse scrolled (735, 281) with delta (0, 0)
Screenshot: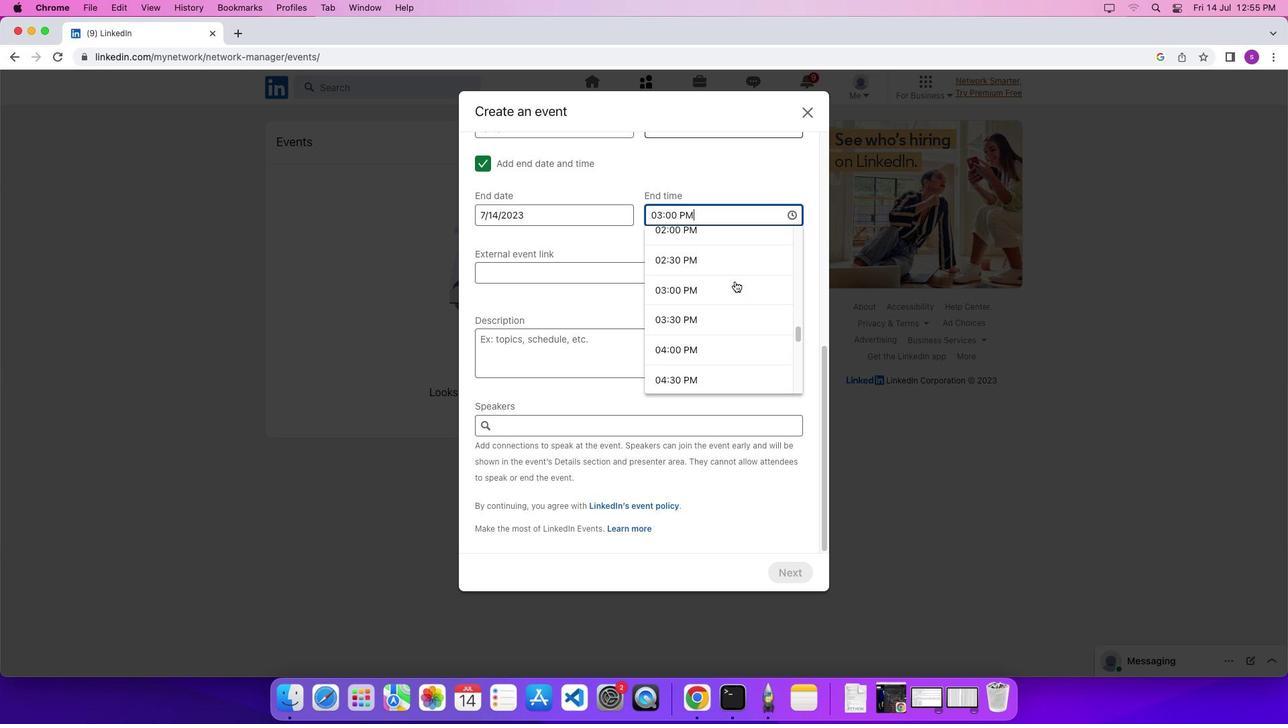 
Action: Mouse scrolled (735, 281) with delta (0, -2)
Screenshot: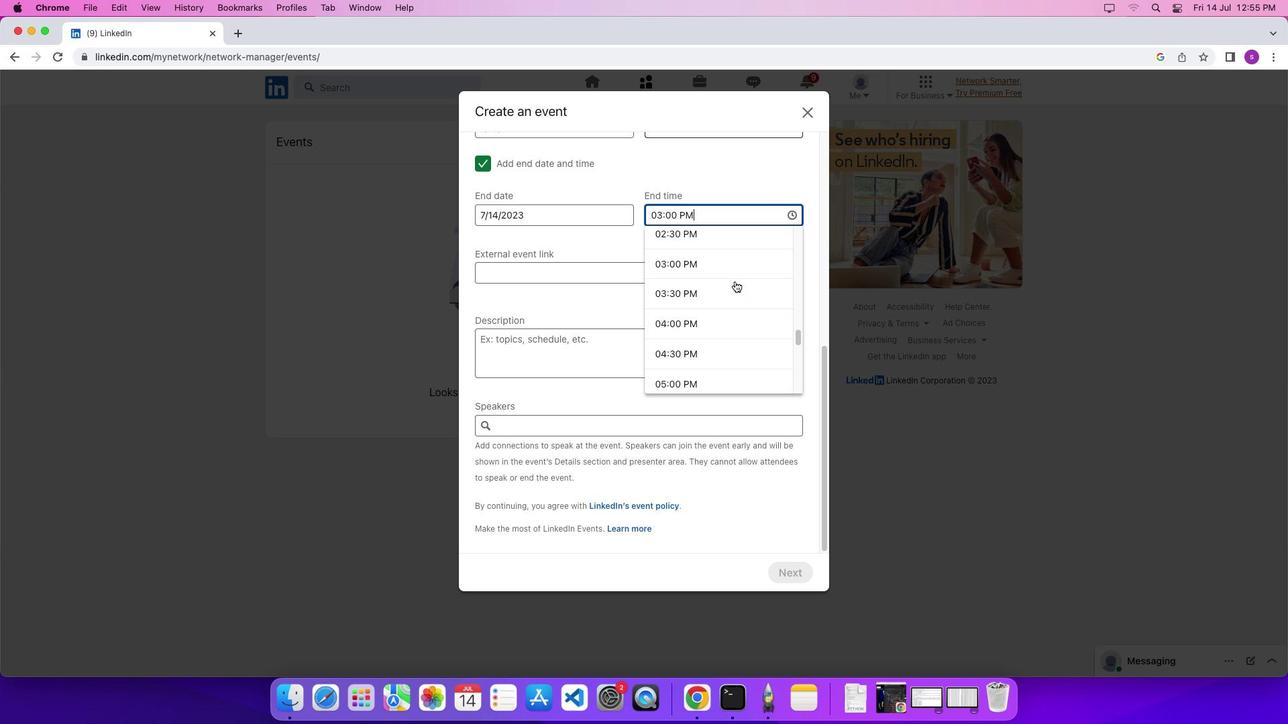 
Action: Mouse scrolled (735, 281) with delta (0, 0)
Screenshot: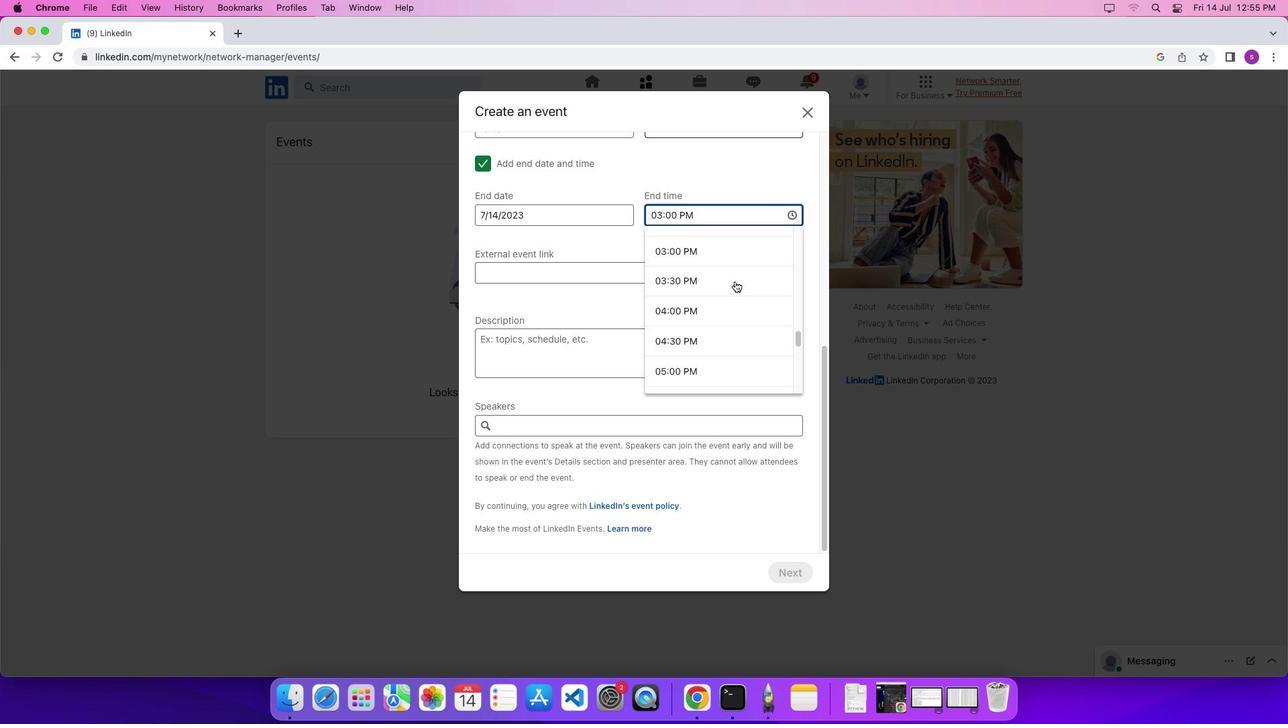 
Action: Mouse scrolled (735, 281) with delta (0, 0)
Screenshot: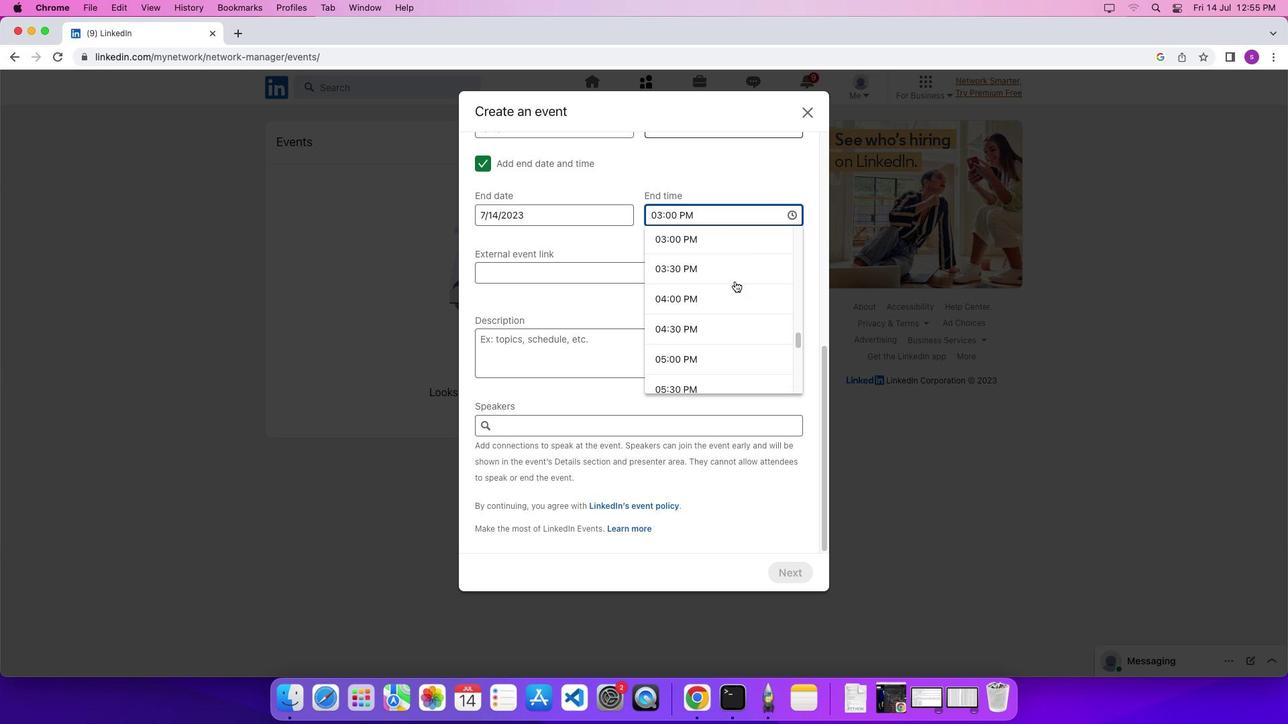 
Action: Mouse scrolled (735, 281) with delta (0, 0)
Screenshot: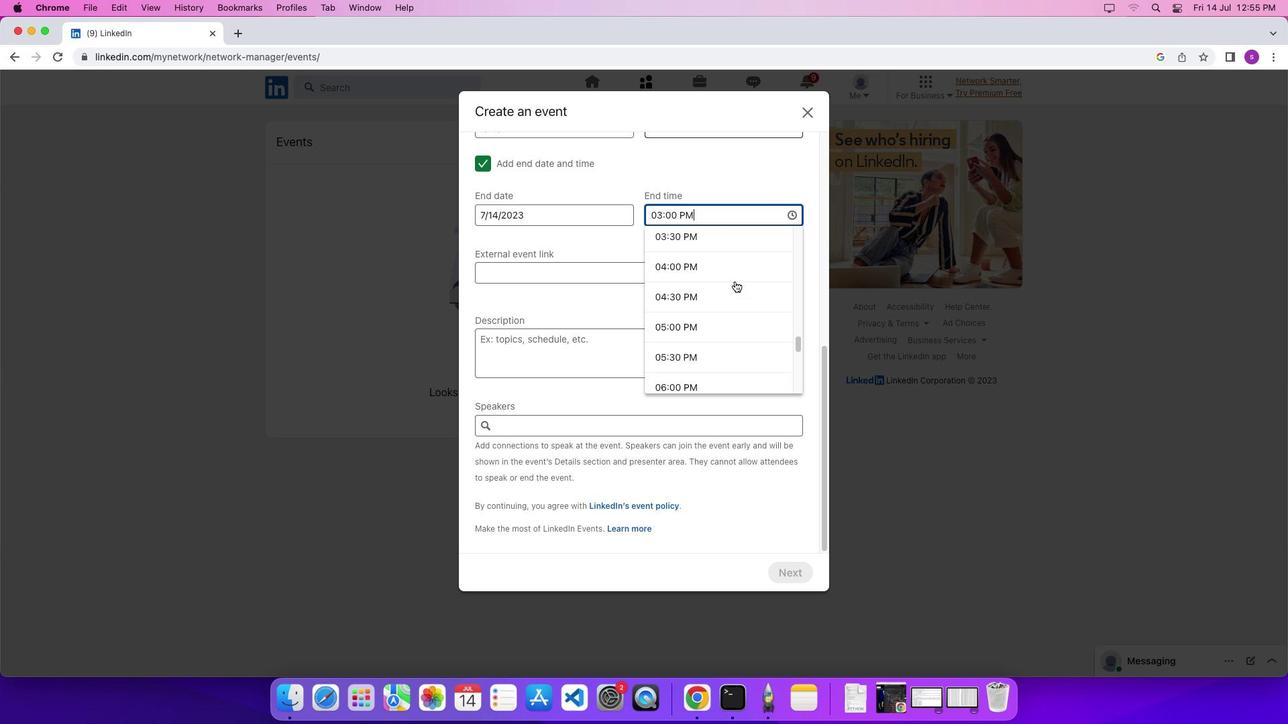 
Action: Mouse scrolled (735, 281) with delta (0, 0)
Screenshot: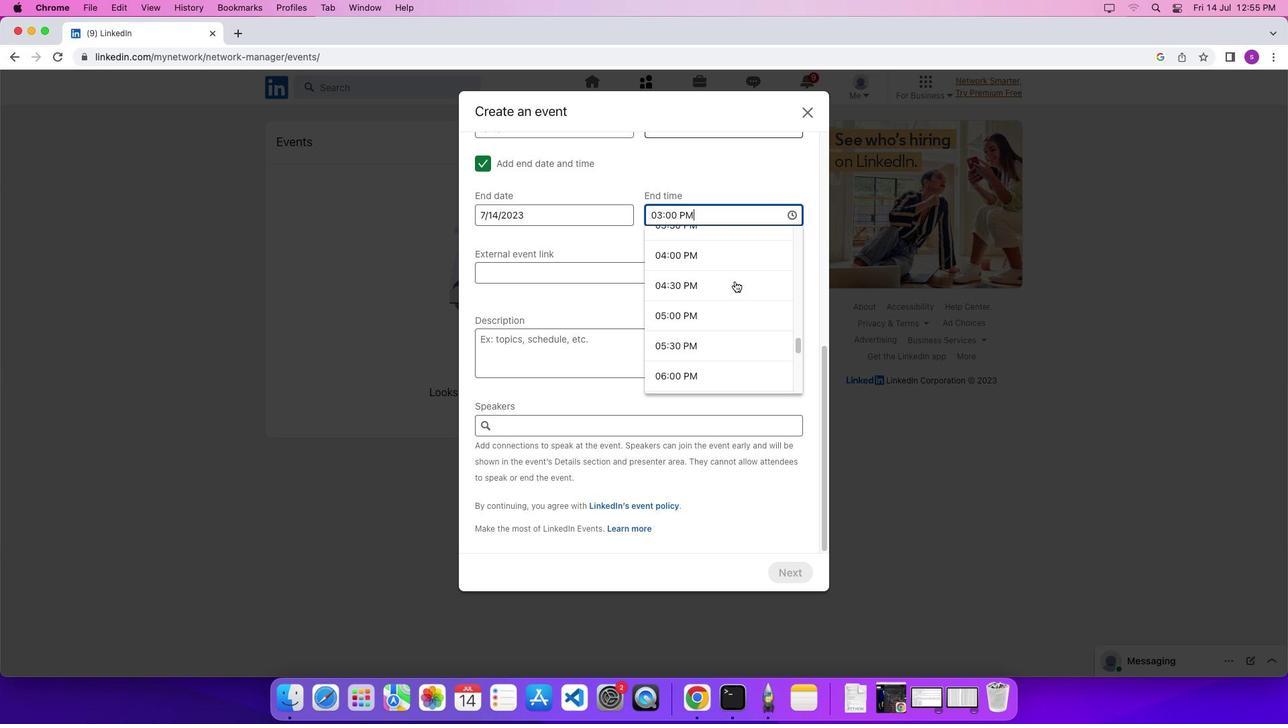 
Action: Mouse scrolled (735, 281) with delta (0, 0)
Screenshot: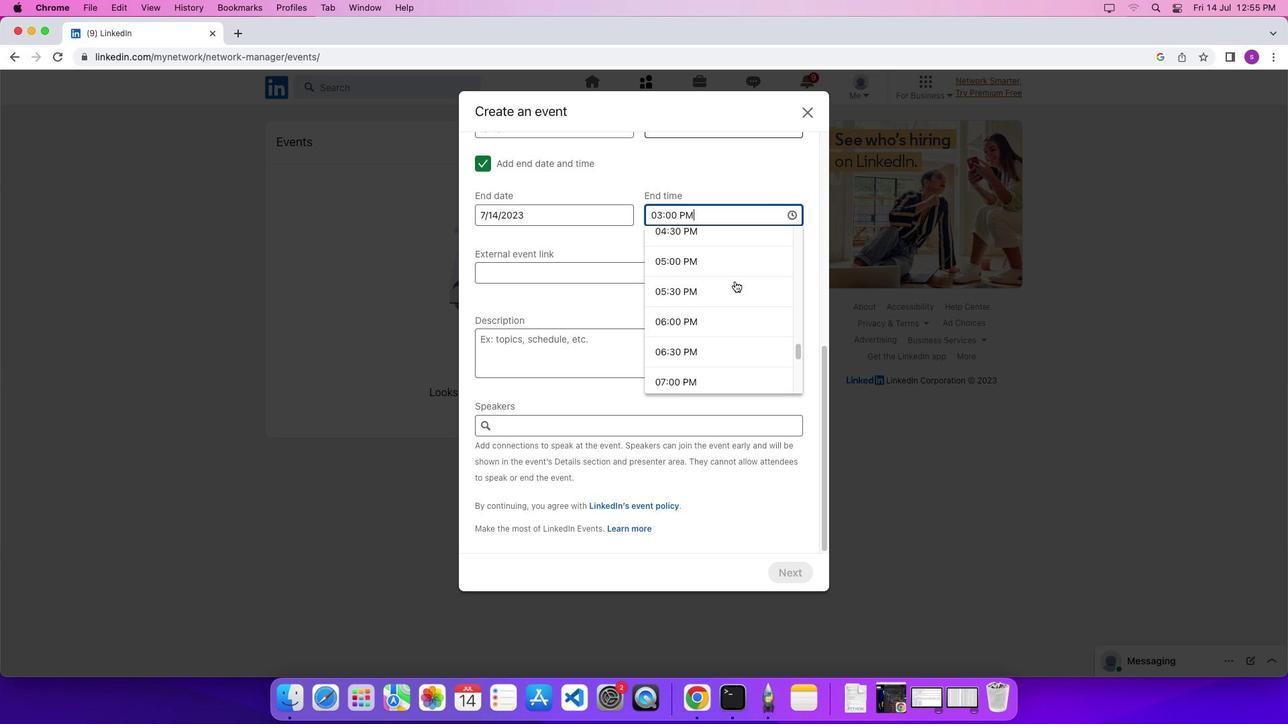 
Action: Mouse scrolled (735, 281) with delta (0, 0)
Screenshot: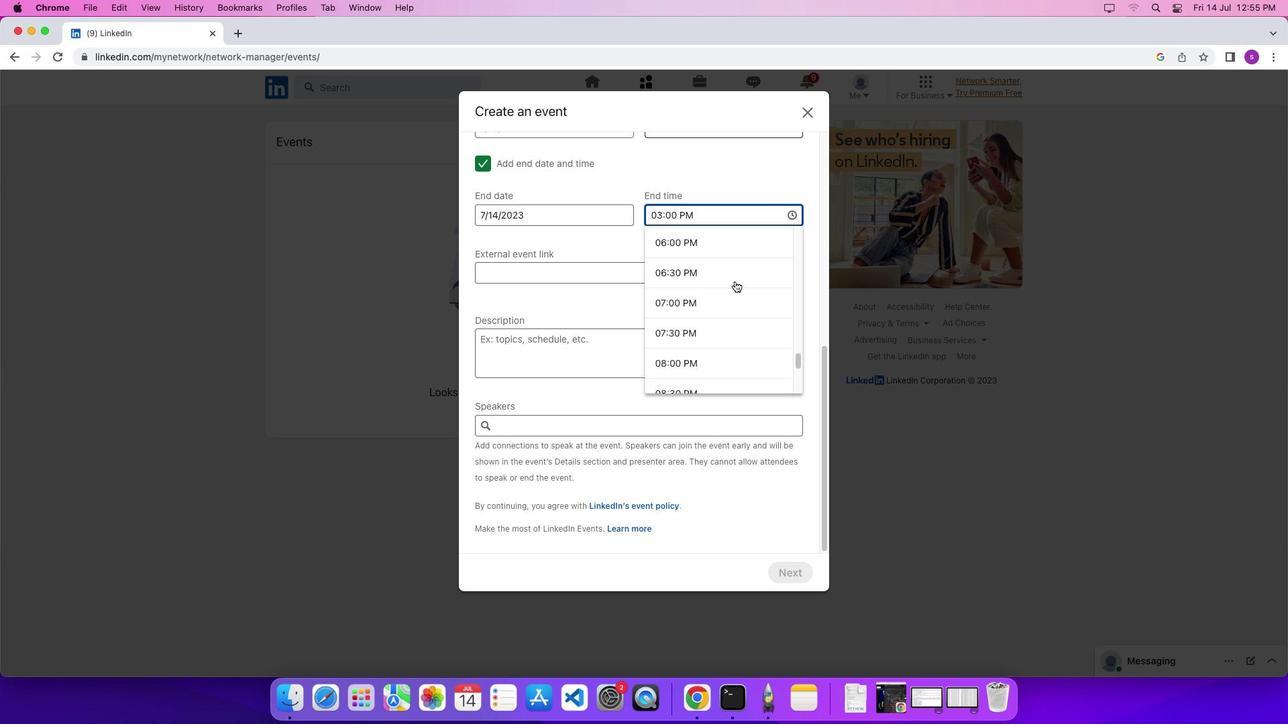 
Action: Mouse scrolled (735, 281) with delta (0, -2)
Screenshot: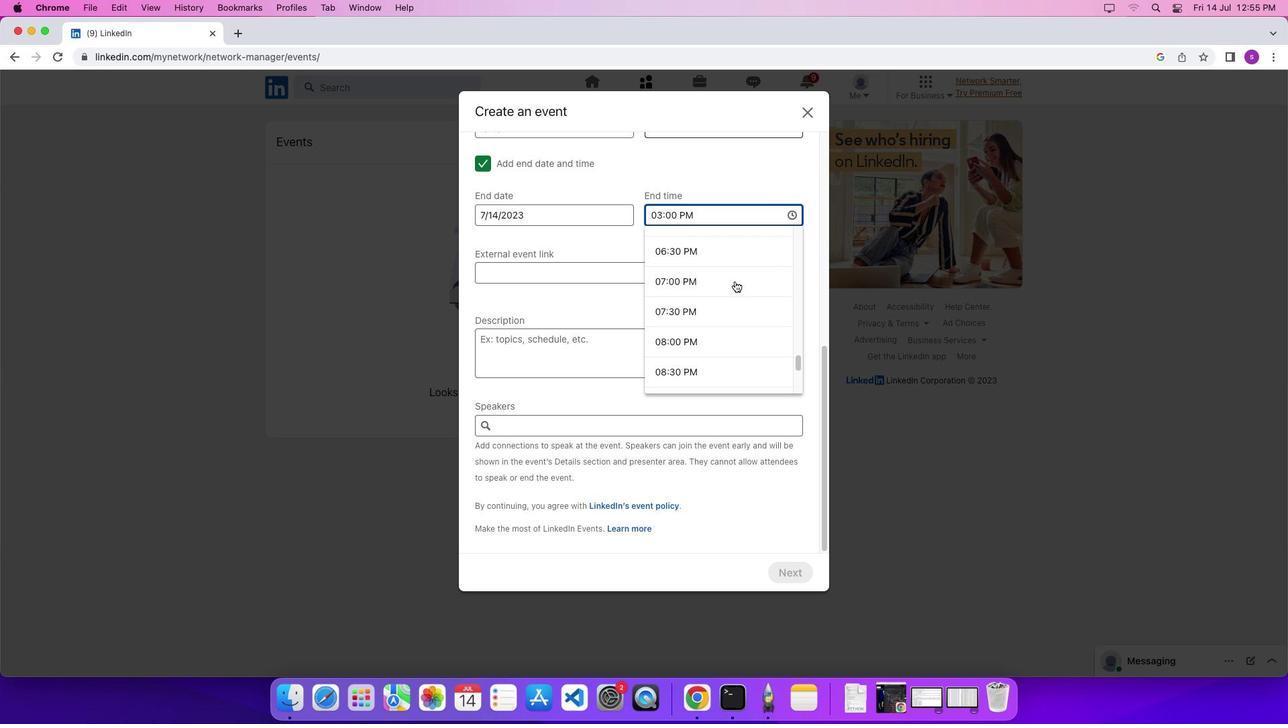 
Action: Mouse scrolled (735, 281) with delta (0, 0)
Screenshot: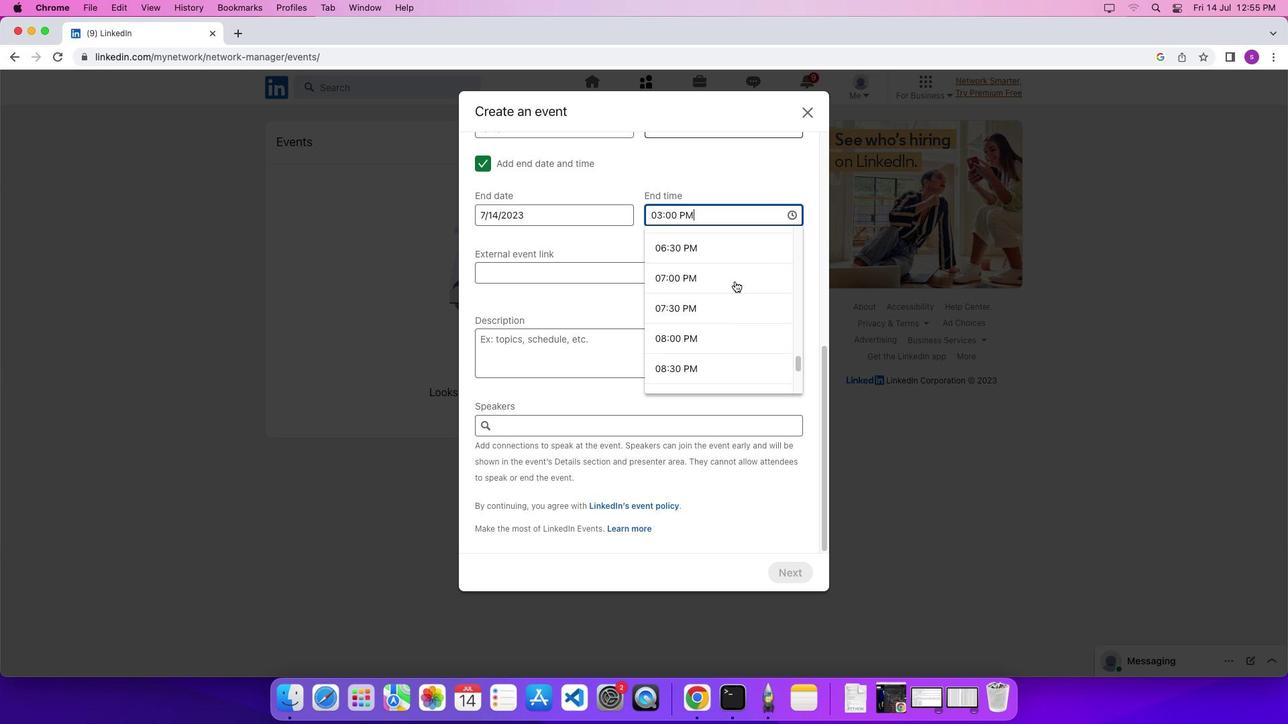 
Action: Mouse scrolled (735, 281) with delta (0, 0)
Screenshot: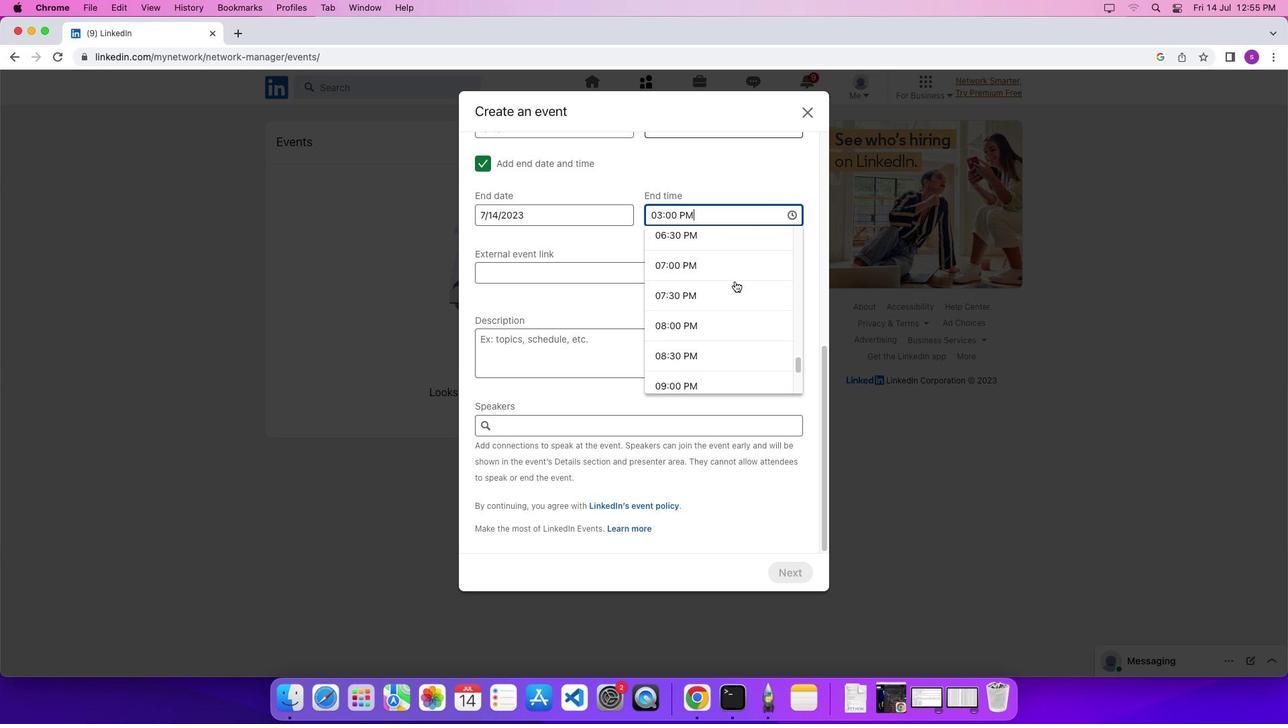 
Action: Mouse scrolled (735, 281) with delta (0, 0)
Screenshot: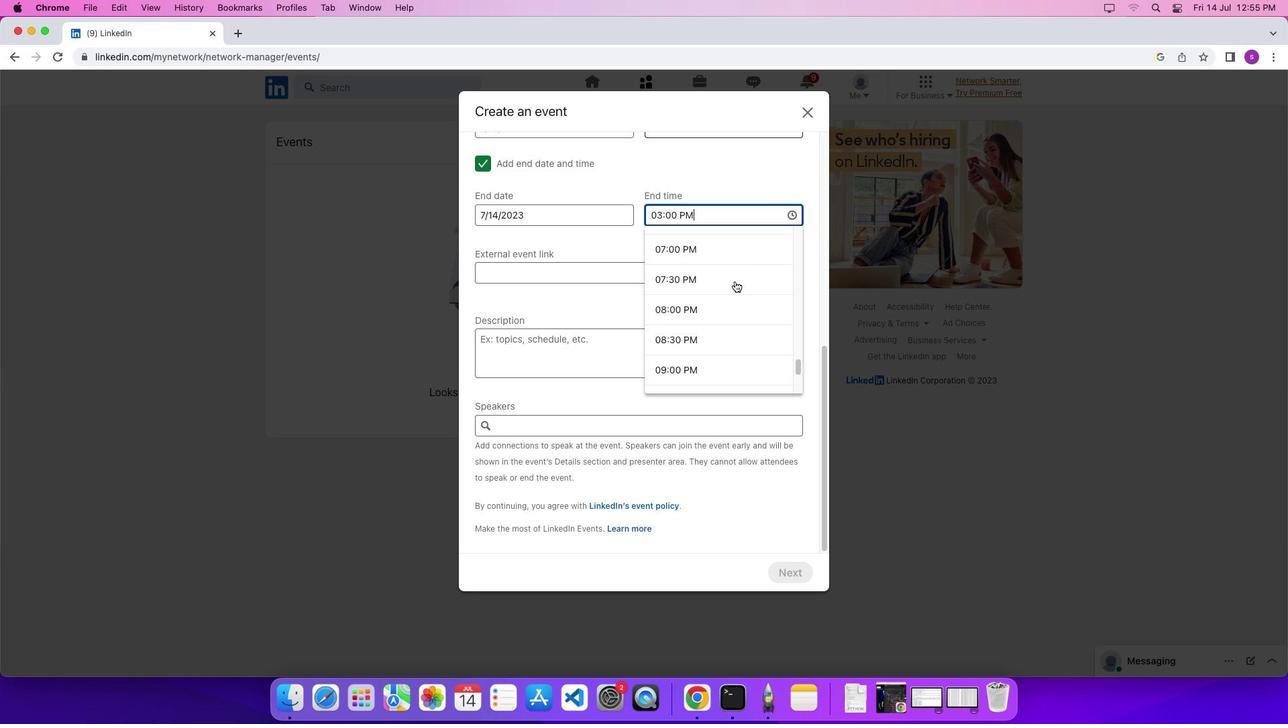 
Action: Mouse moved to (714, 372)
Screenshot: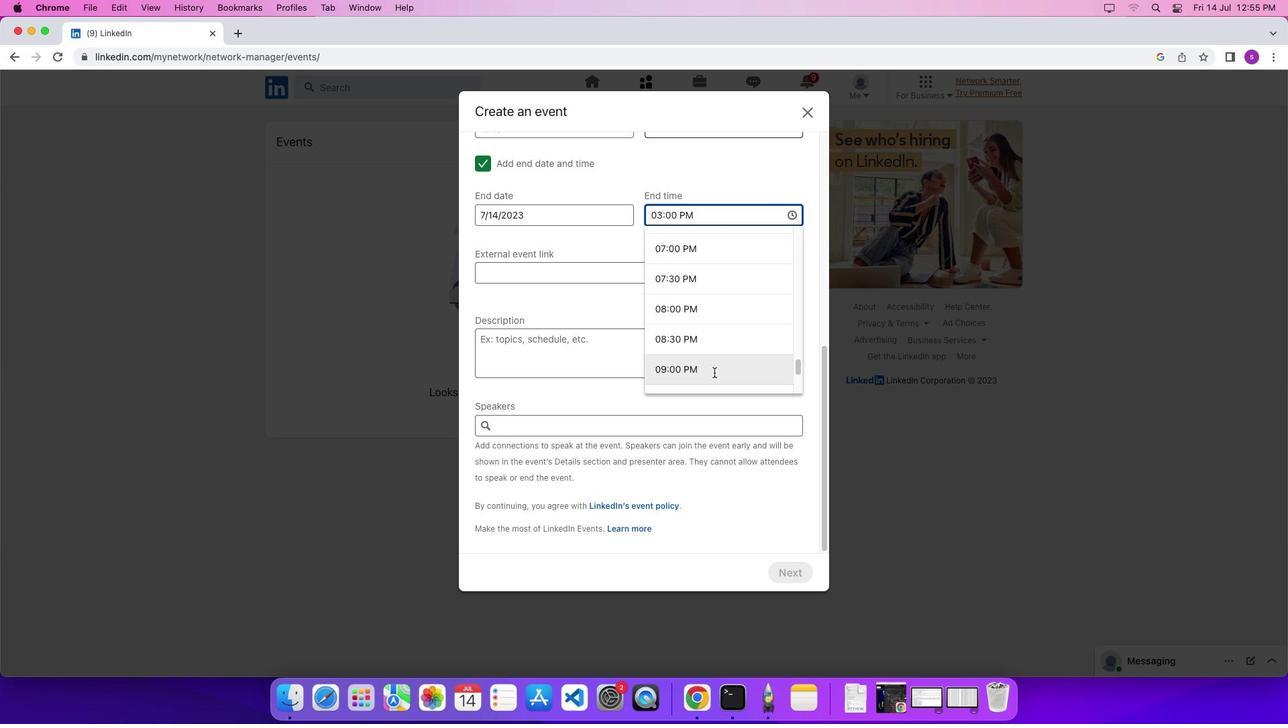 
Action: Mouse pressed left at (714, 372)
Screenshot: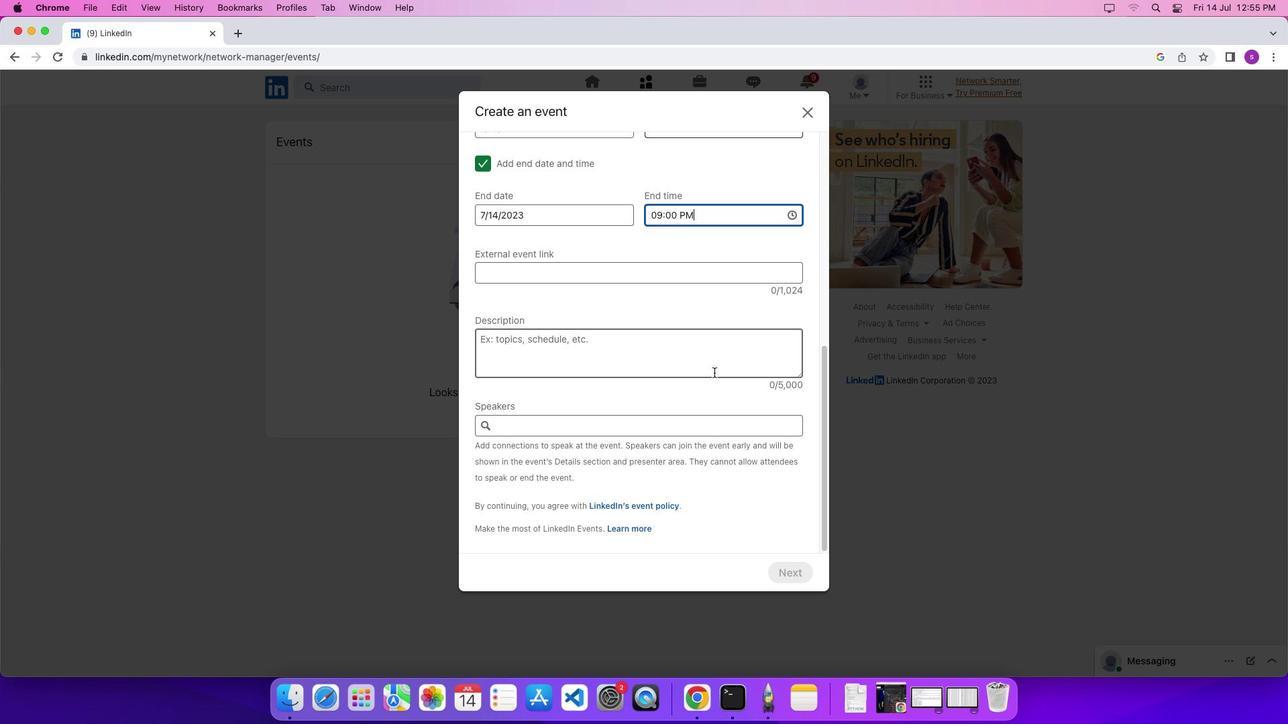 
Action: Mouse moved to (741, 379)
Screenshot: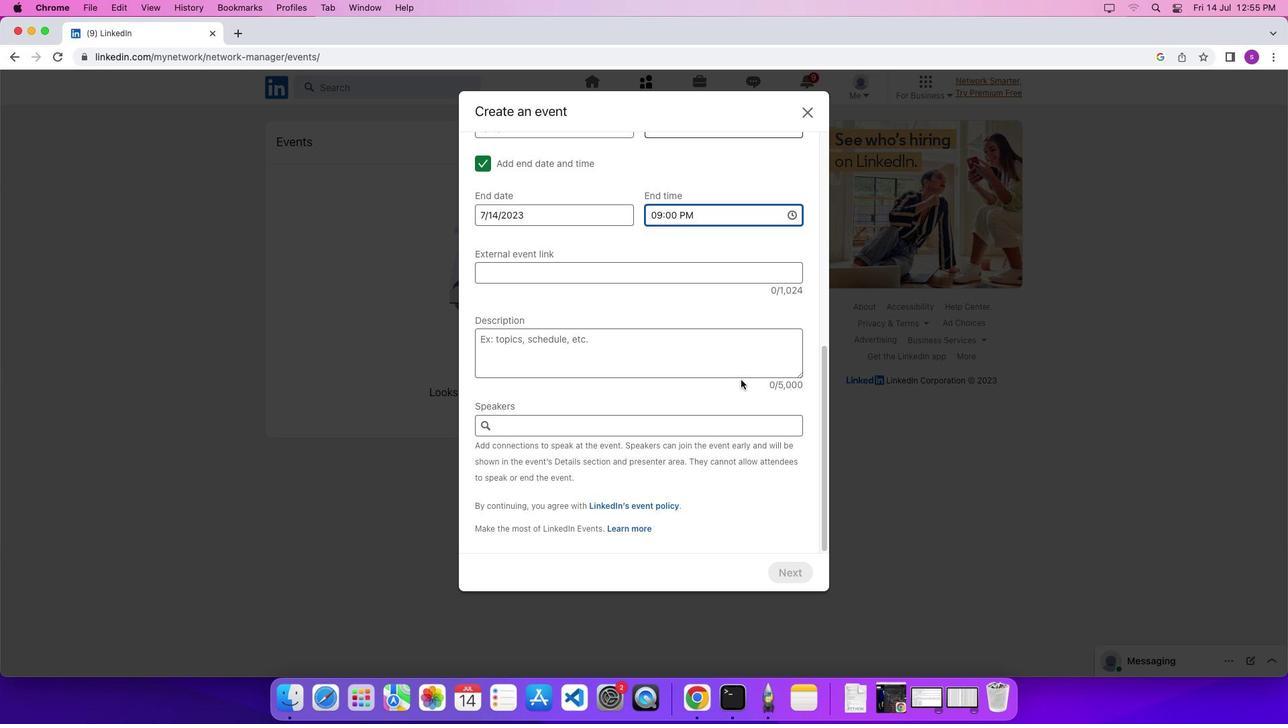 
